 Task: Find connections with filter location Carrefour with filter topic #Socialmediaadvertisingwith filter profile language Spanish with filter current company Hotel Job Vacancy with filter school Sri Padmavati Mahila Visvavidyalayam with filter industry Construction with filter service category Outsourcing with filter keywords title Cloud Architect
Action: Mouse moved to (545, 73)
Screenshot: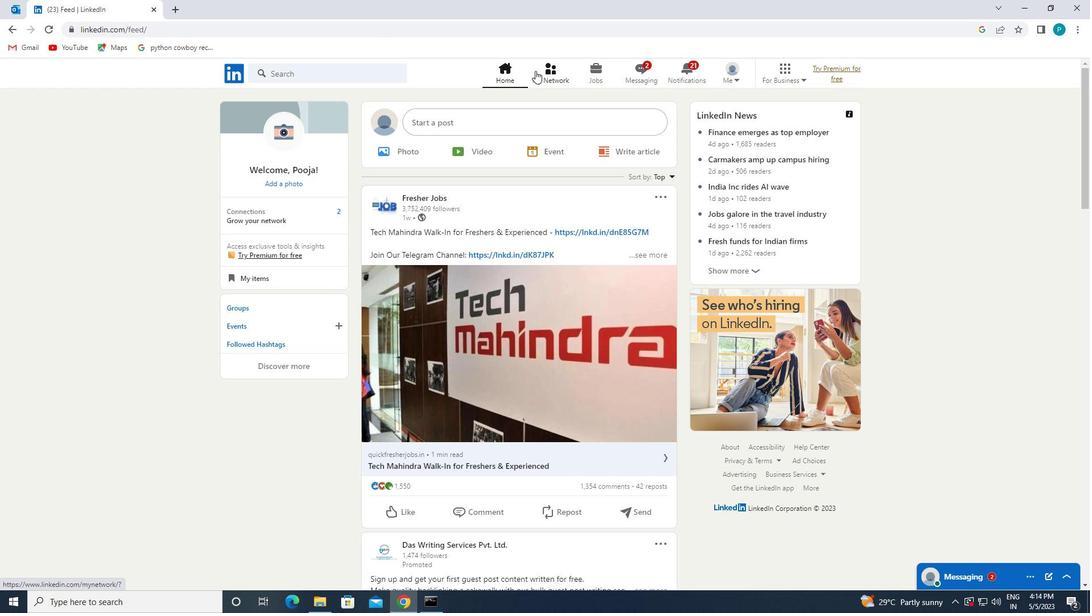 
Action: Mouse pressed left at (545, 73)
Screenshot: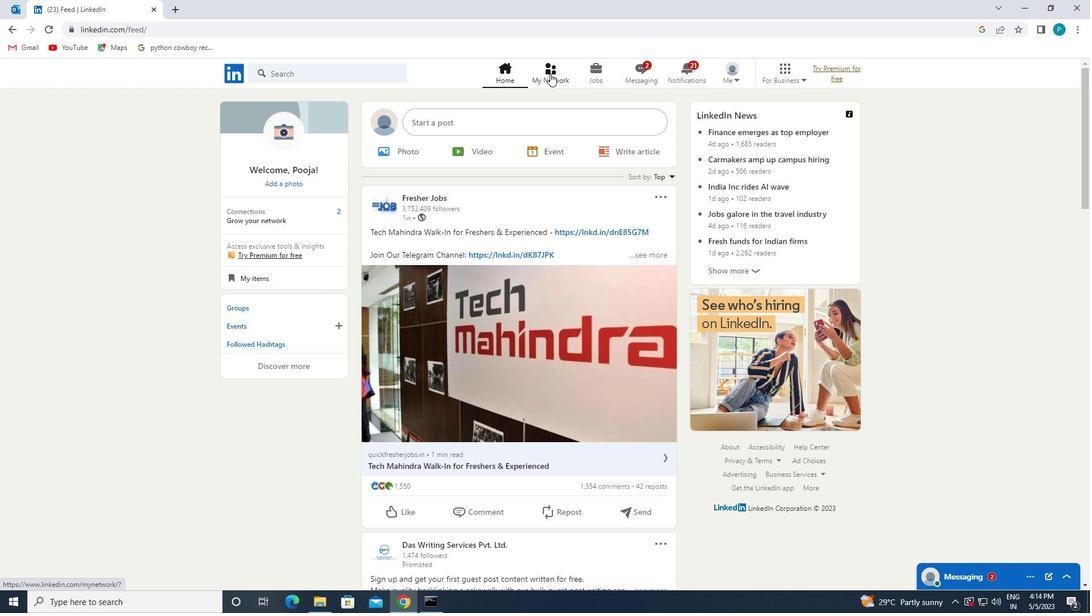 
Action: Mouse moved to (301, 128)
Screenshot: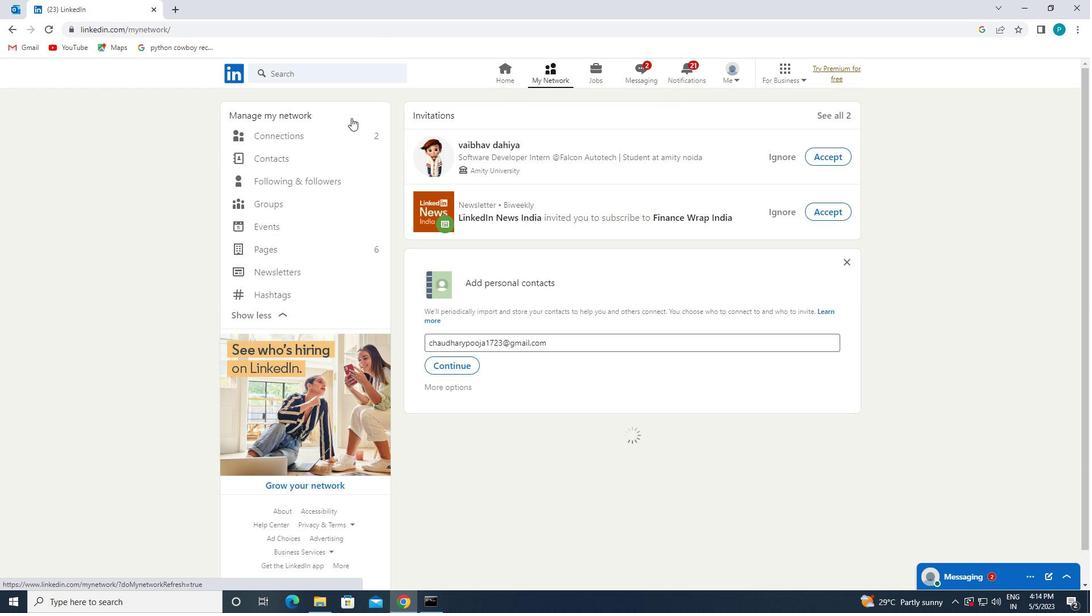 
Action: Mouse pressed left at (301, 128)
Screenshot: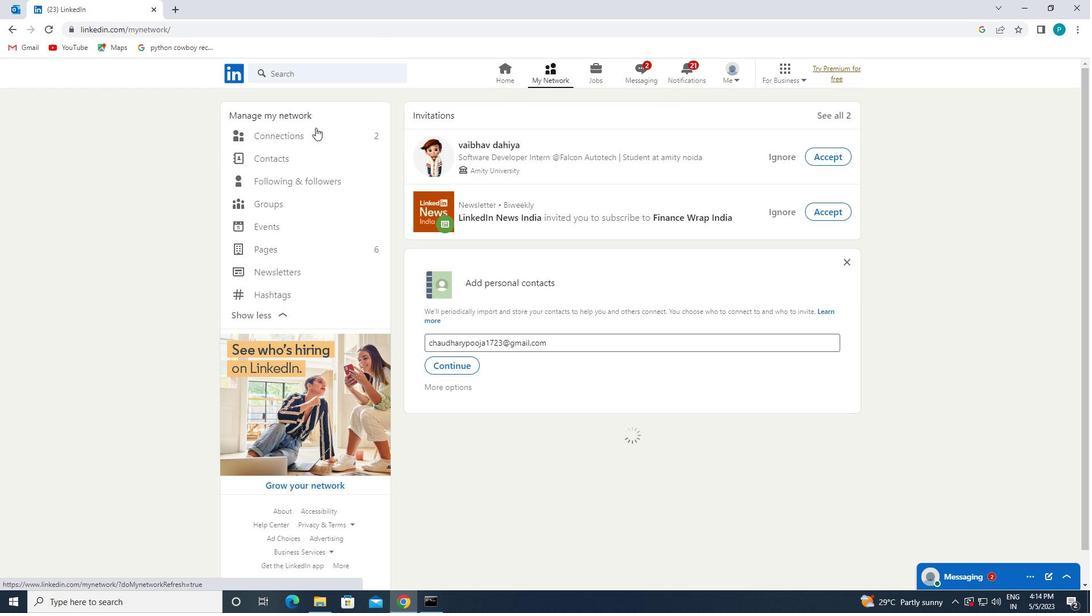 
Action: Mouse moved to (651, 132)
Screenshot: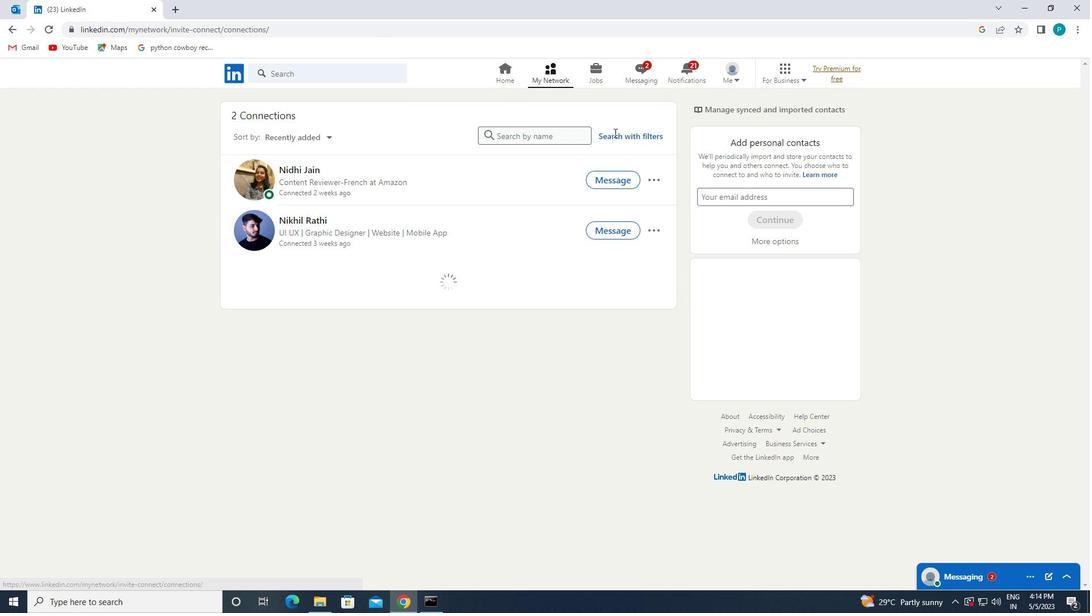 
Action: Mouse pressed left at (651, 132)
Screenshot: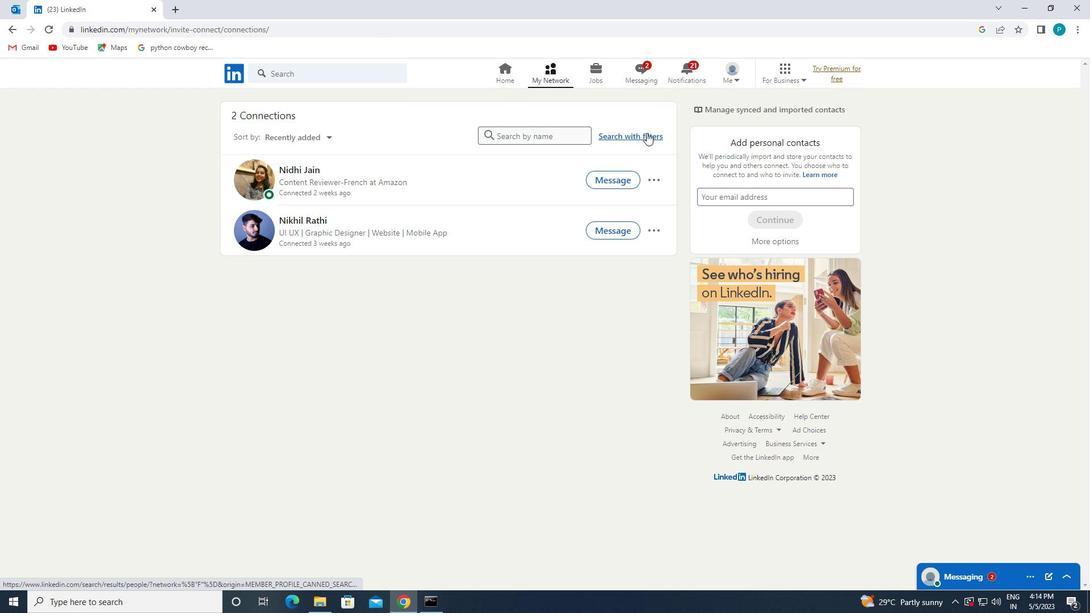 
Action: Mouse moved to (577, 98)
Screenshot: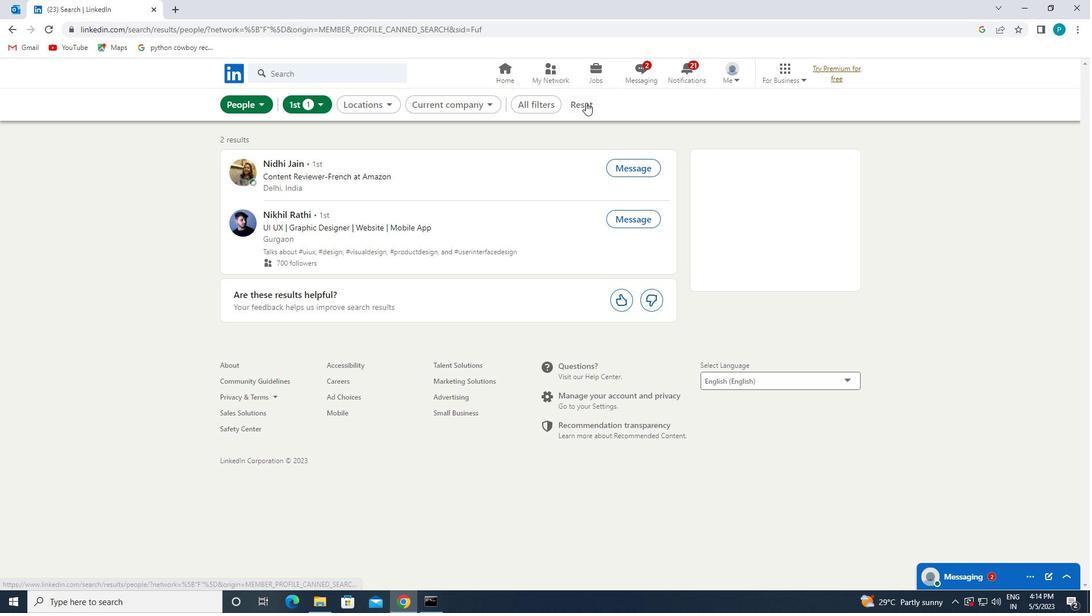 
Action: Mouse pressed left at (577, 98)
Screenshot: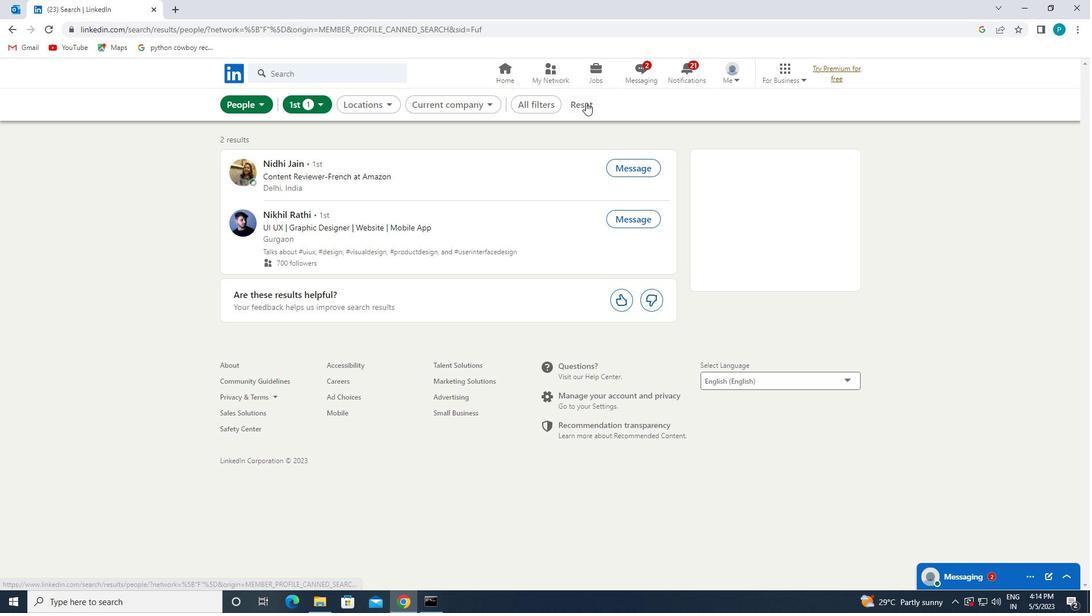 
Action: Mouse moved to (550, 103)
Screenshot: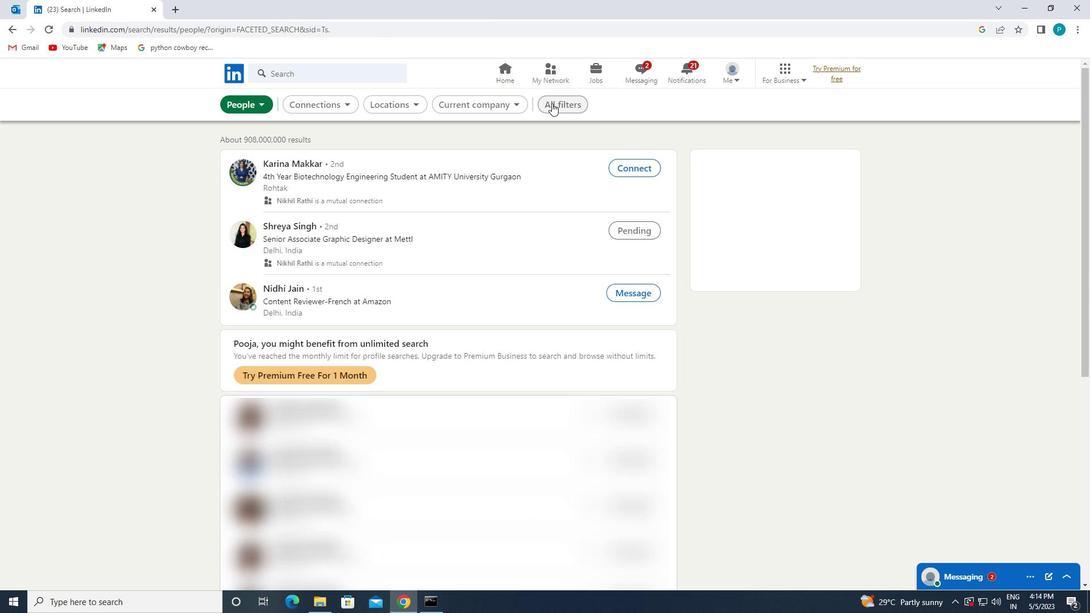 
Action: Mouse pressed left at (550, 103)
Screenshot: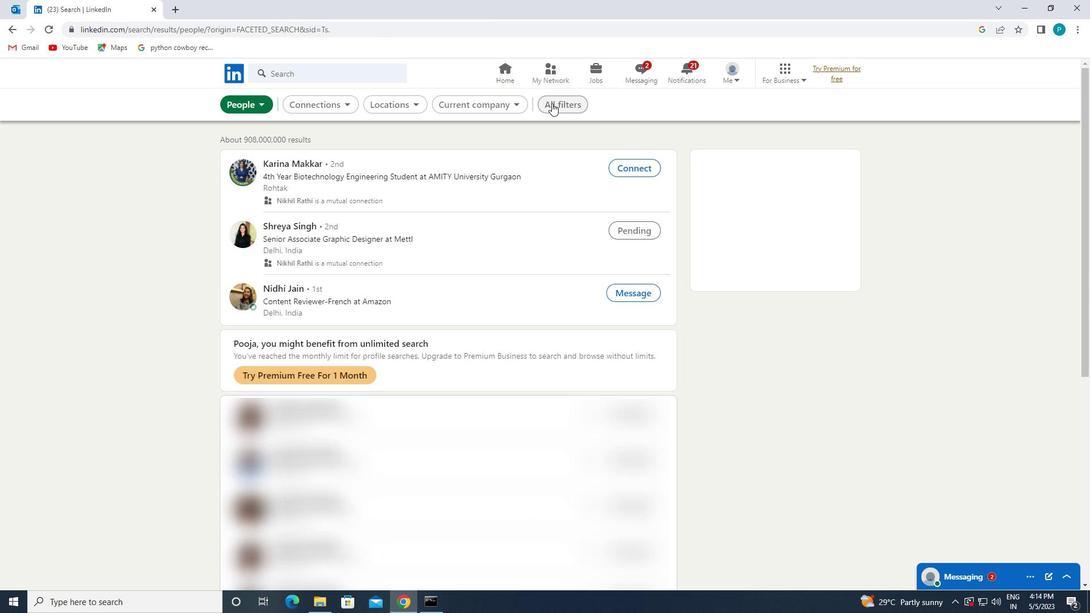
Action: Mouse moved to (1027, 289)
Screenshot: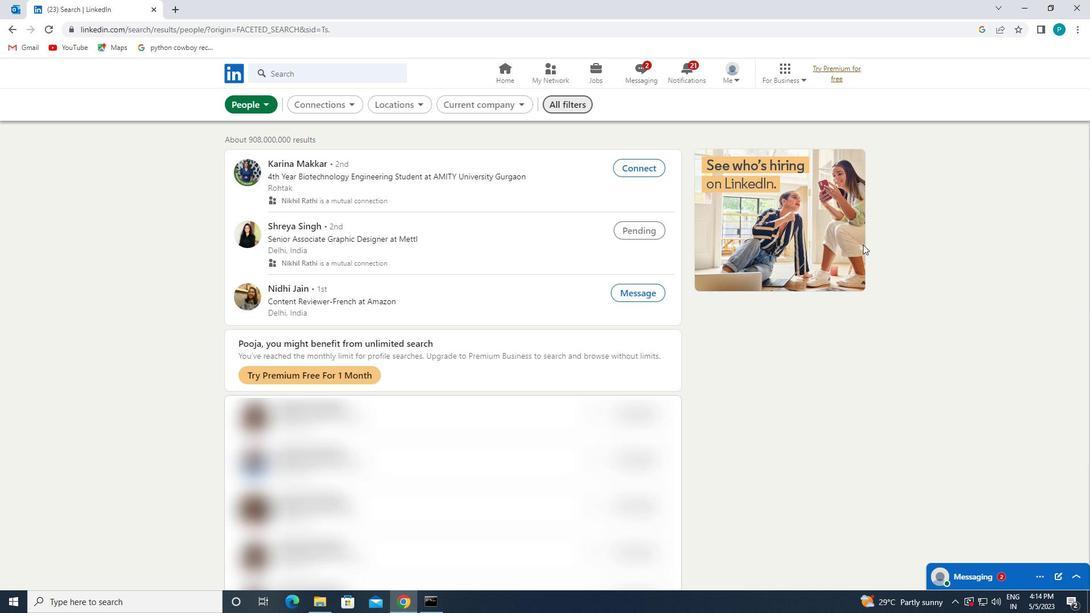 
Action: Mouse scrolled (1027, 289) with delta (0, 0)
Screenshot: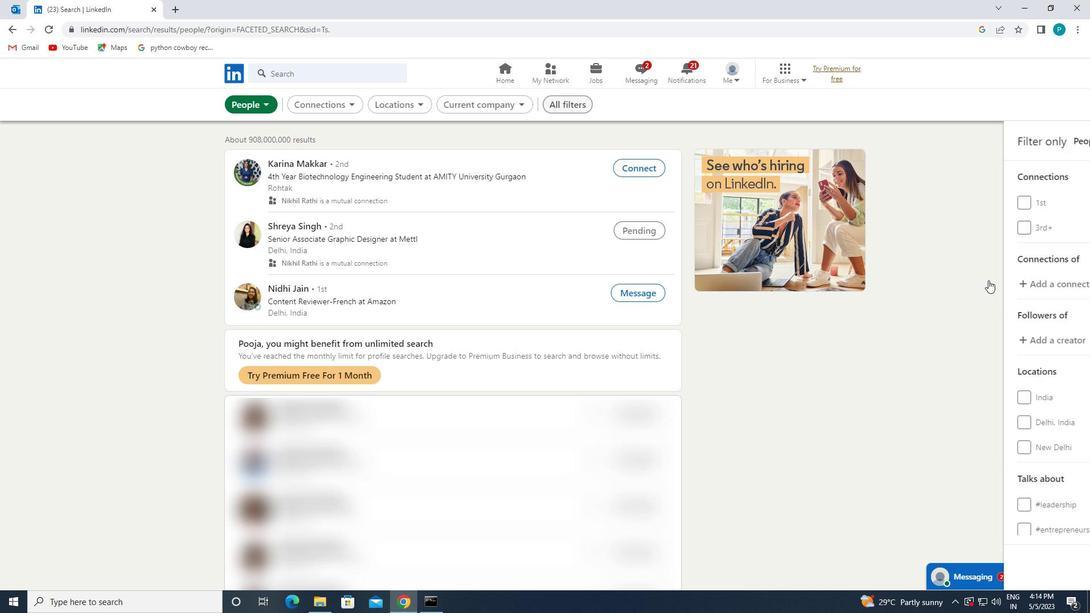 
Action: Mouse scrolled (1027, 289) with delta (0, 0)
Screenshot: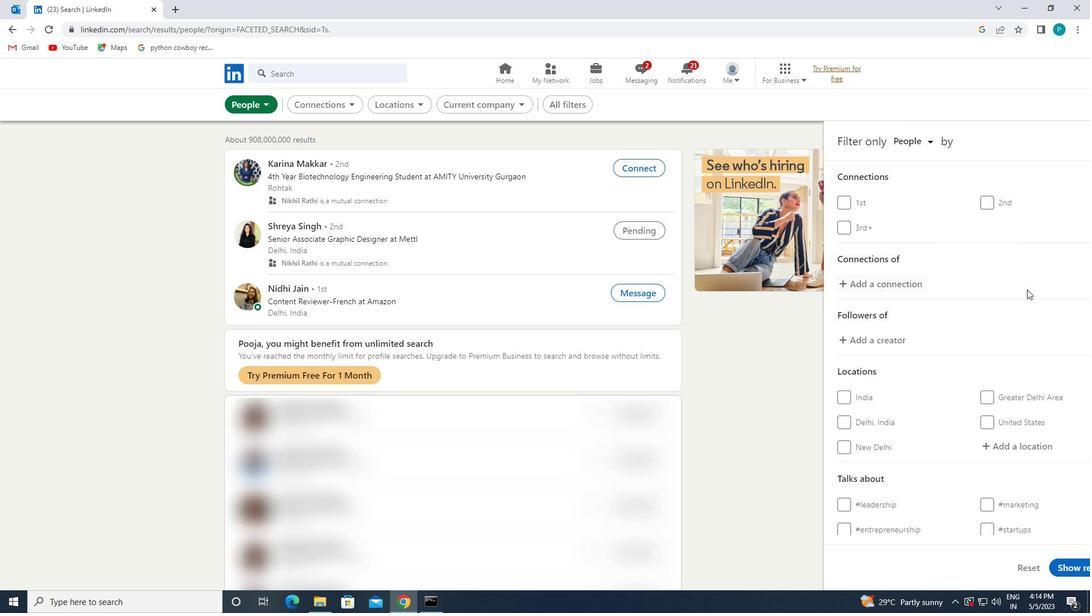
Action: Mouse moved to (946, 326)
Screenshot: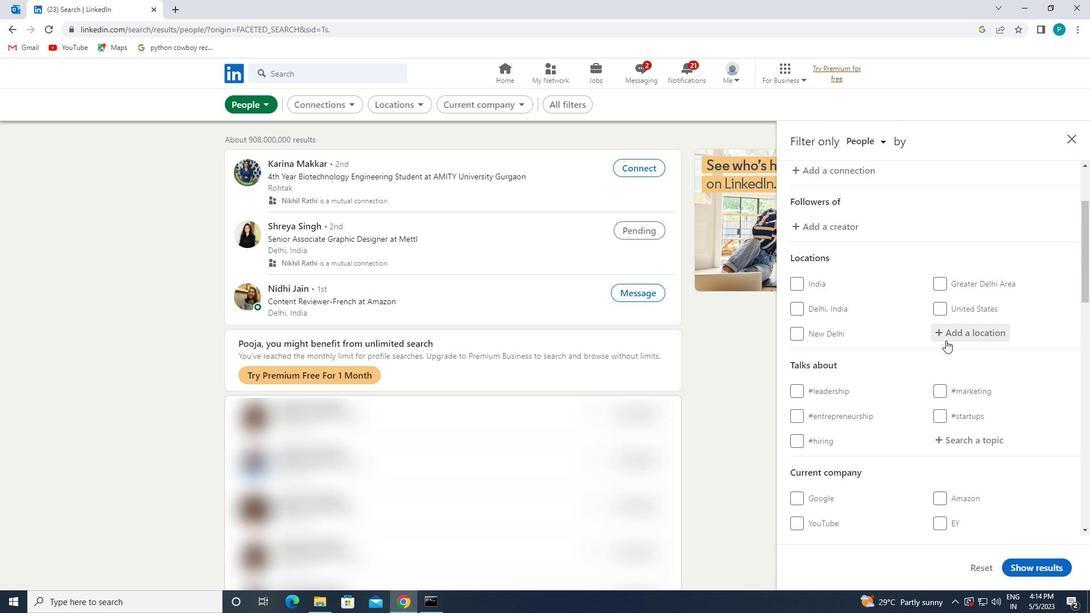 
Action: Mouse pressed left at (946, 326)
Screenshot: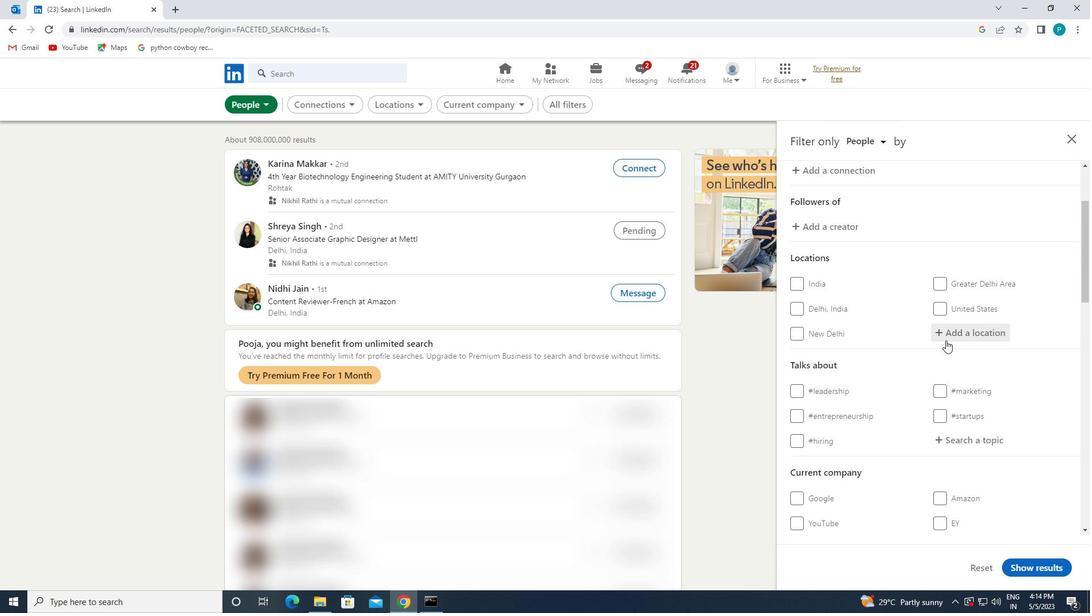
Action: Key pressed <Key.caps_lock>c<Key.caps_lock>arrefour
Screenshot: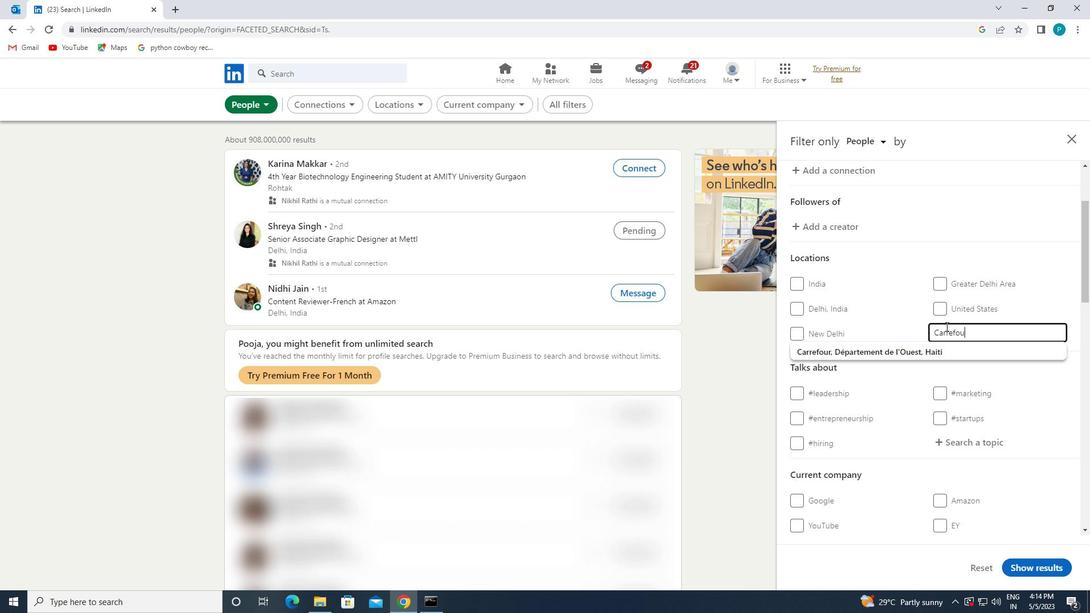 
Action: Mouse moved to (945, 348)
Screenshot: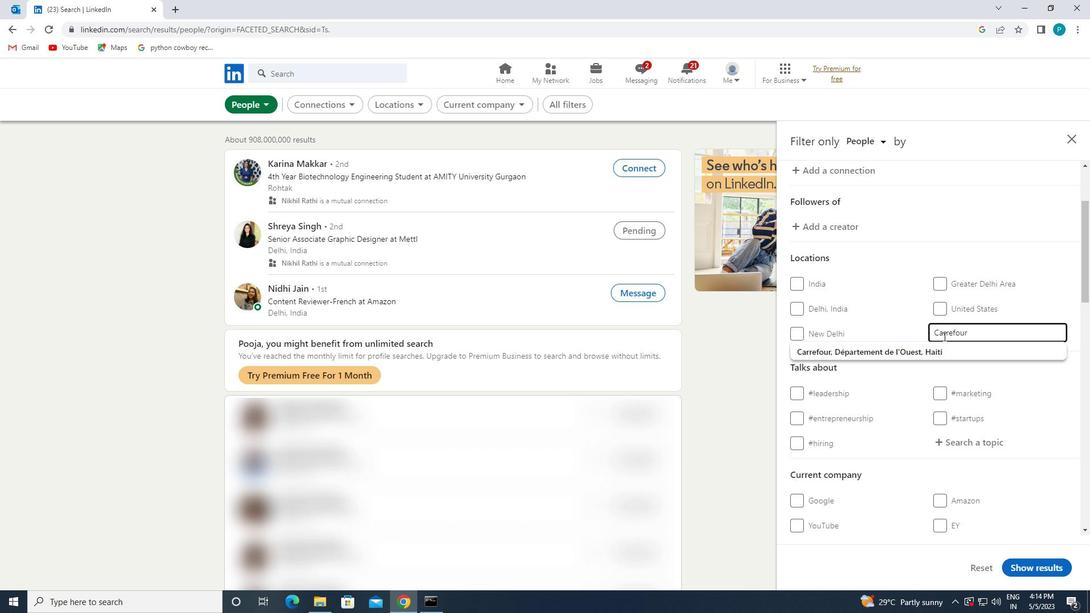 
Action: Mouse pressed left at (945, 348)
Screenshot: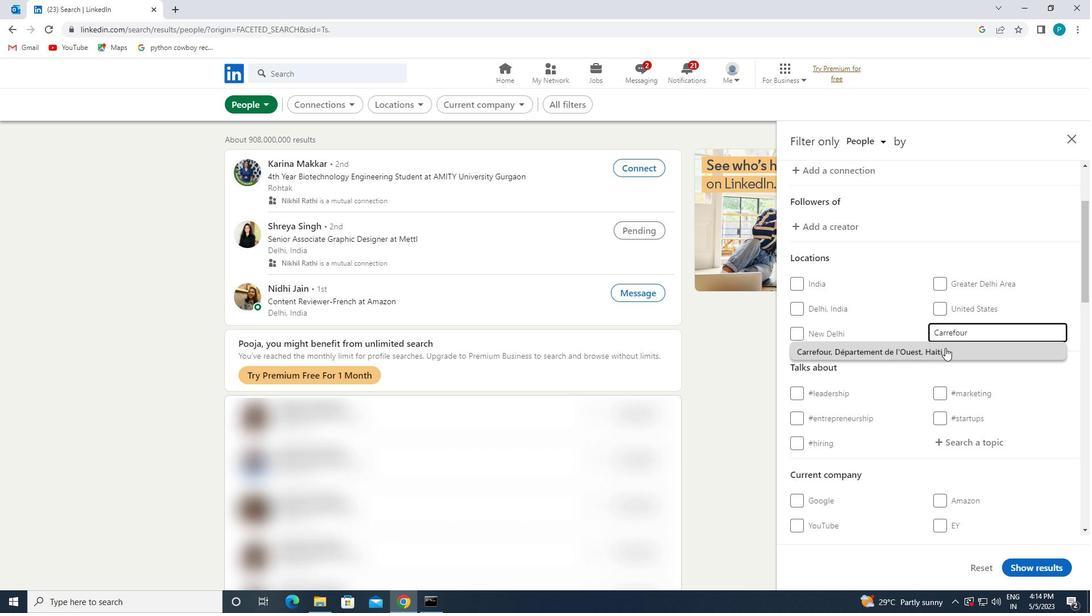 
Action: Mouse moved to (947, 352)
Screenshot: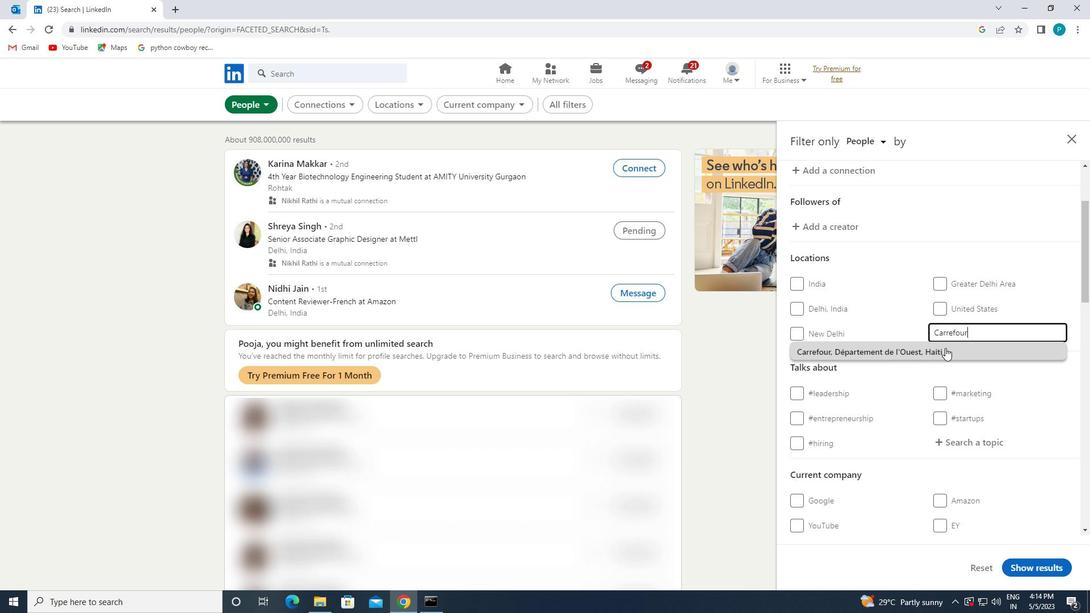 
Action: Mouse scrolled (947, 352) with delta (0, 0)
Screenshot: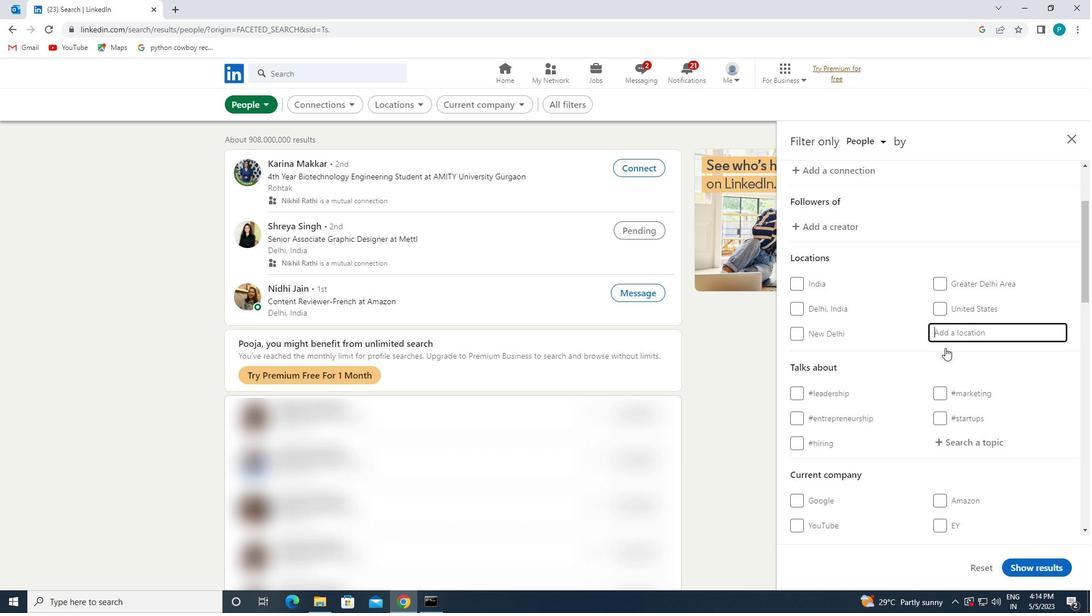 
Action: Mouse scrolled (947, 352) with delta (0, 0)
Screenshot: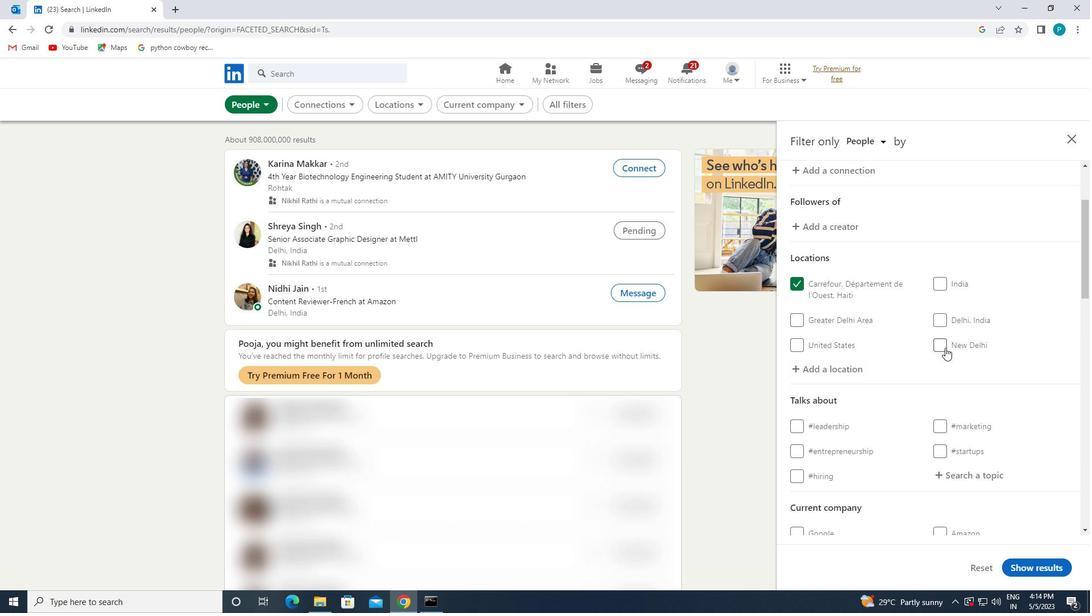 
Action: Mouse moved to (950, 362)
Screenshot: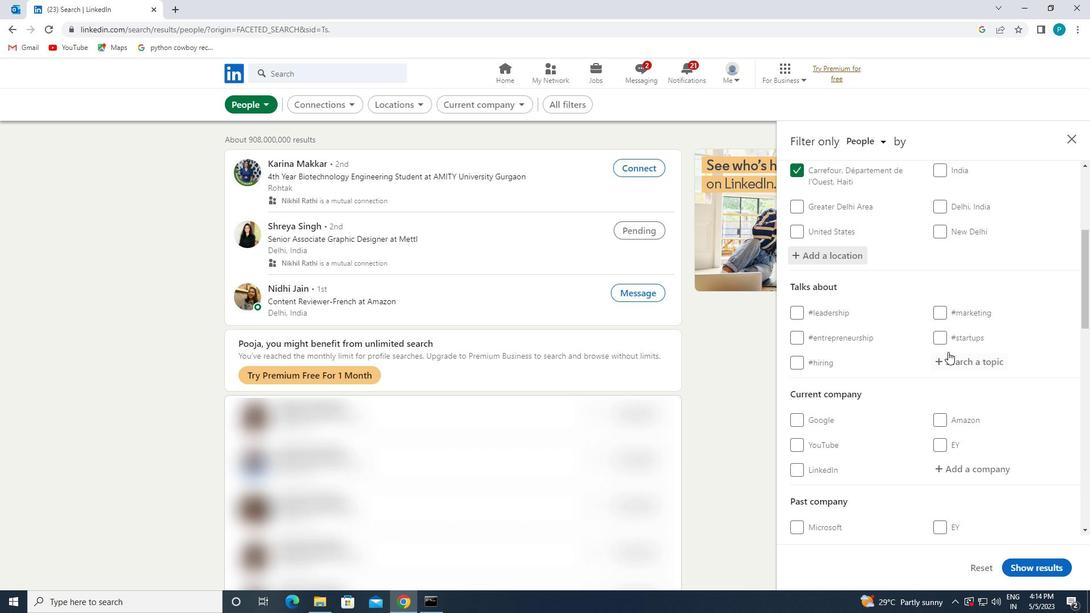 
Action: Mouse pressed left at (950, 362)
Screenshot: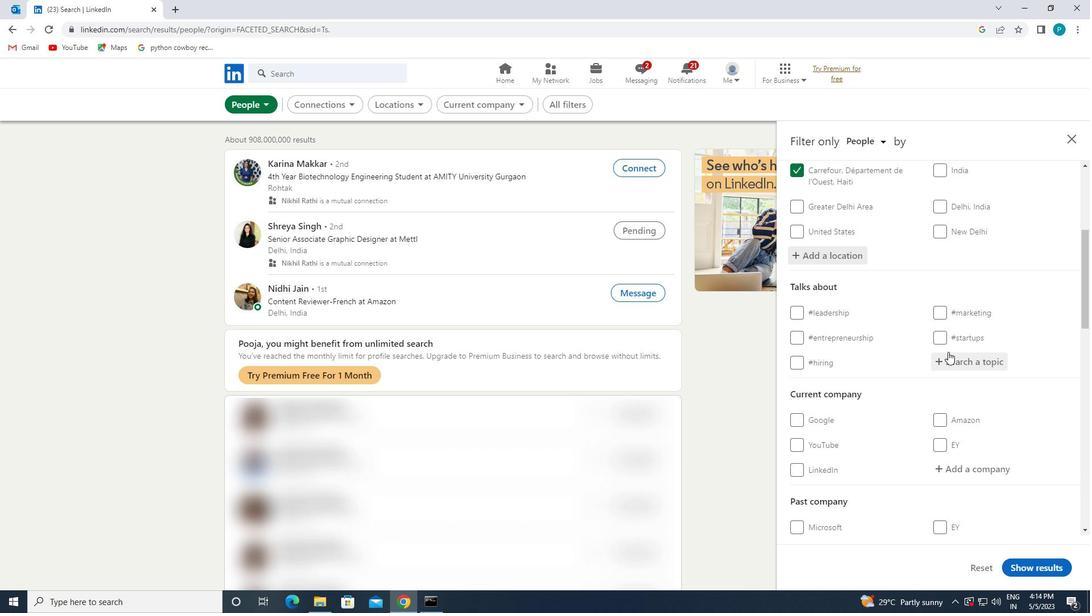 
Action: Key pressed <Key.shift>#<Key.caps_lock>S<Key.caps_lock>OCIALMEDIAADVERTISING
Screenshot: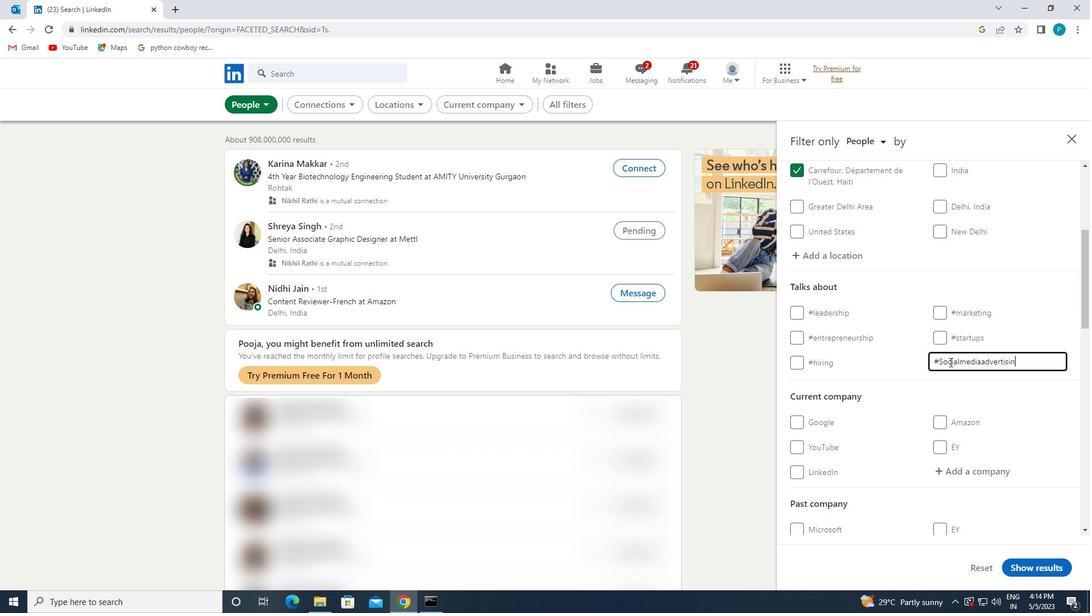 
Action: Mouse moved to (896, 322)
Screenshot: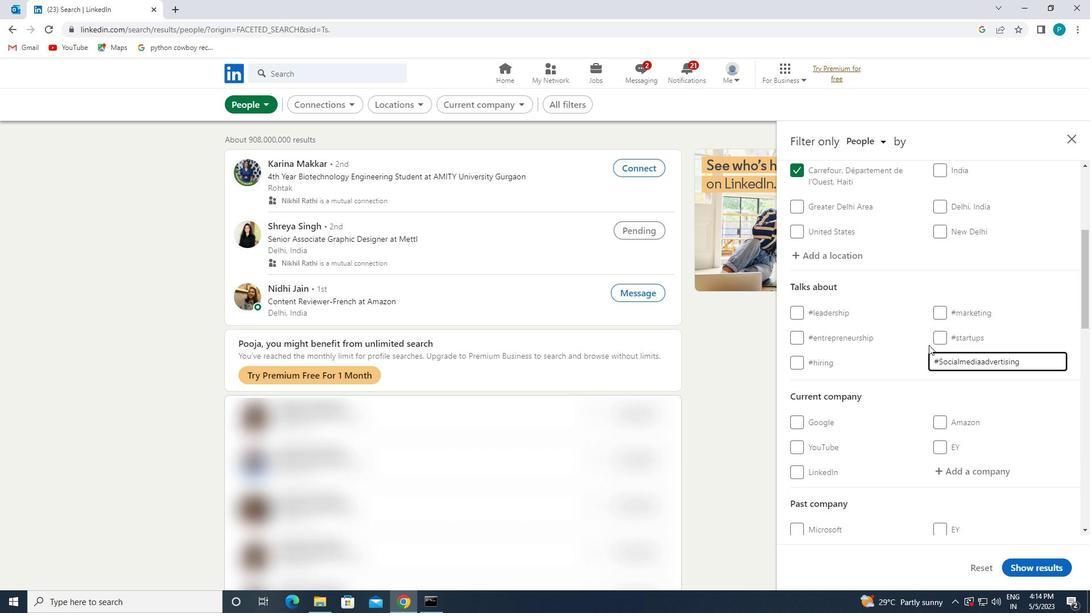 
Action: Mouse scrolled (896, 321) with delta (0, 0)
Screenshot: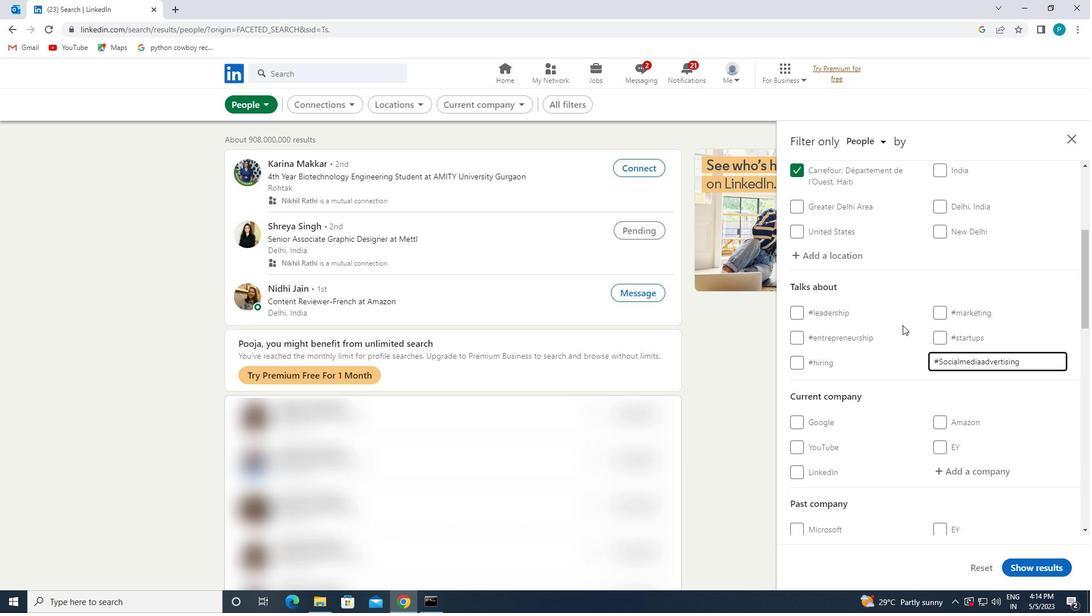 
Action: Mouse scrolled (896, 321) with delta (0, 0)
Screenshot: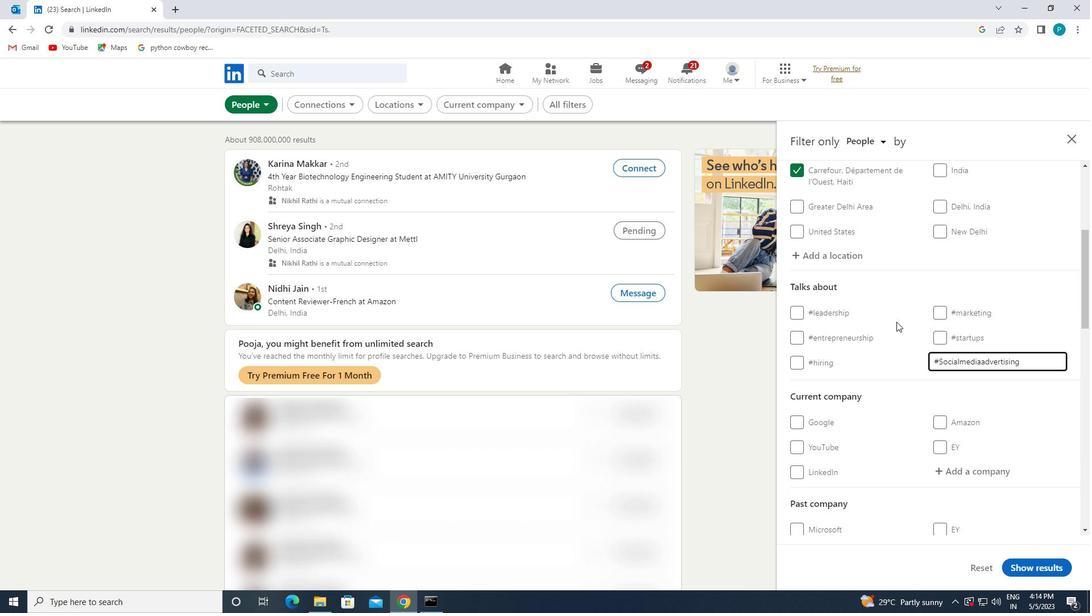 
Action: Mouse moved to (896, 323)
Screenshot: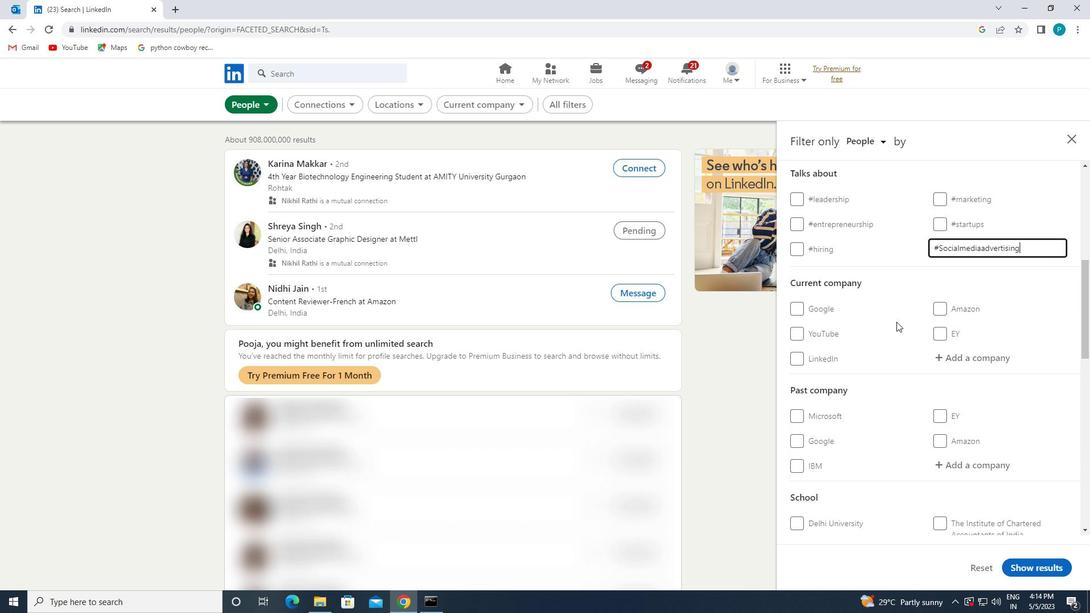 
Action: Mouse scrolled (896, 323) with delta (0, 0)
Screenshot: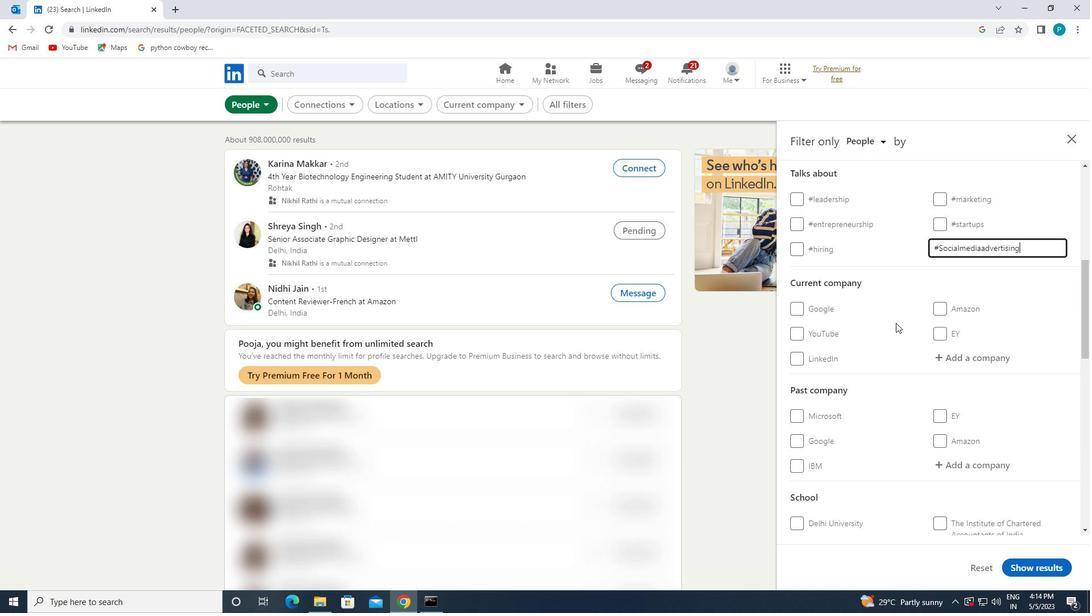 
Action: Mouse scrolled (896, 323) with delta (0, 0)
Screenshot: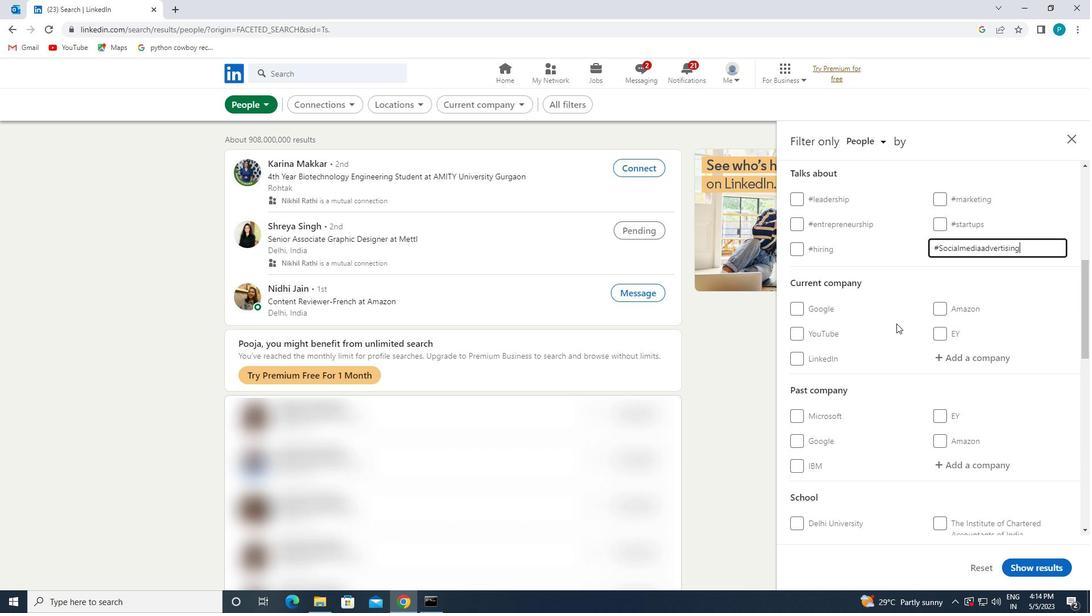 
Action: Mouse scrolled (896, 323) with delta (0, 0)
Screenshot: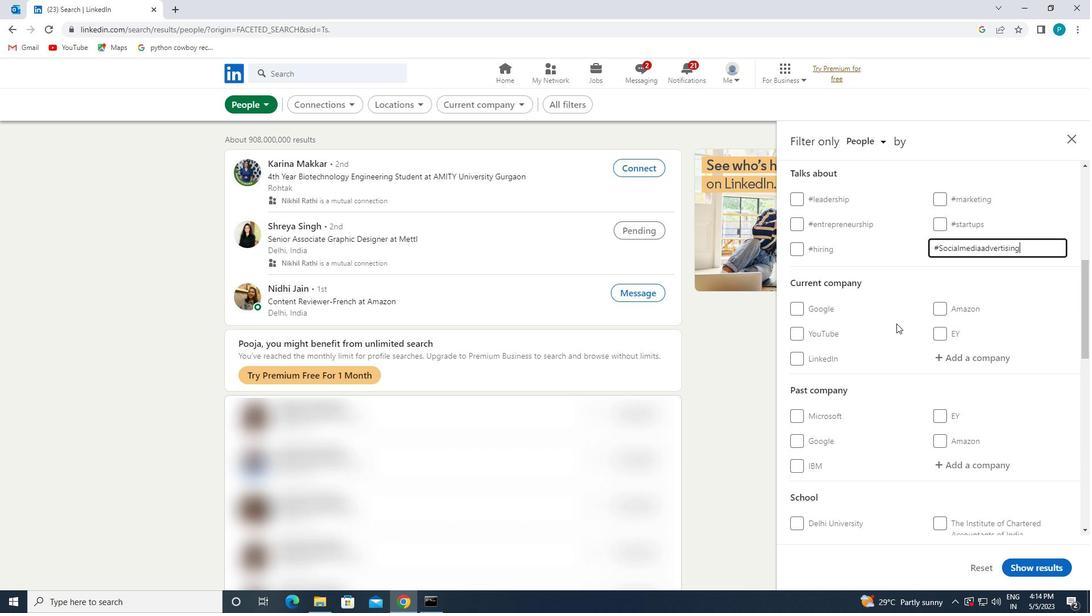 
Action: Mouse moved to (835, 362)
Screenshot: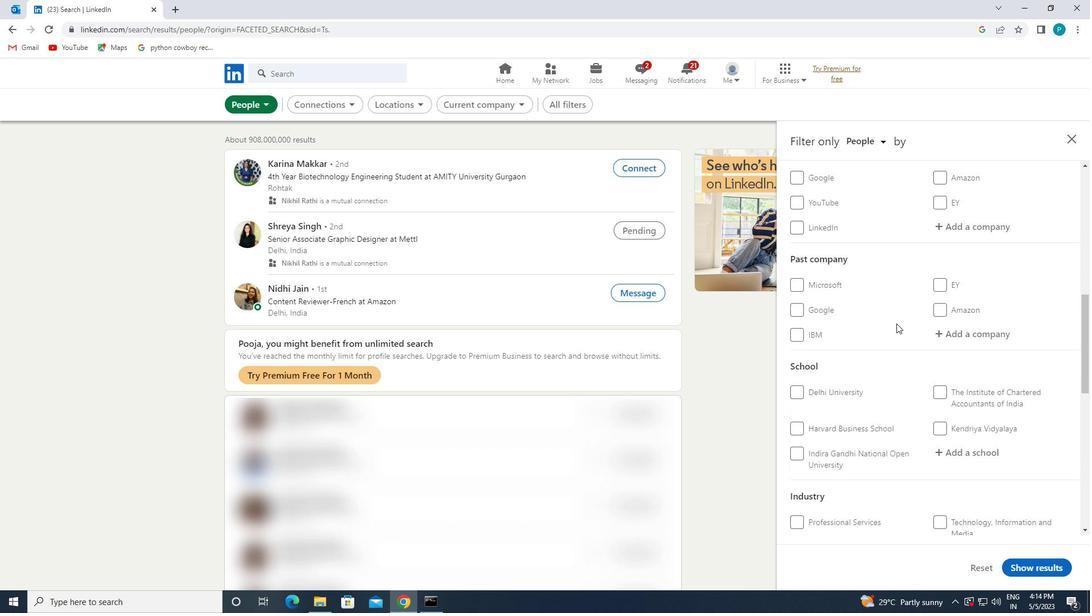
Action: Mouse scrolled (835, 361) with delta (0, 0)
Screenshot: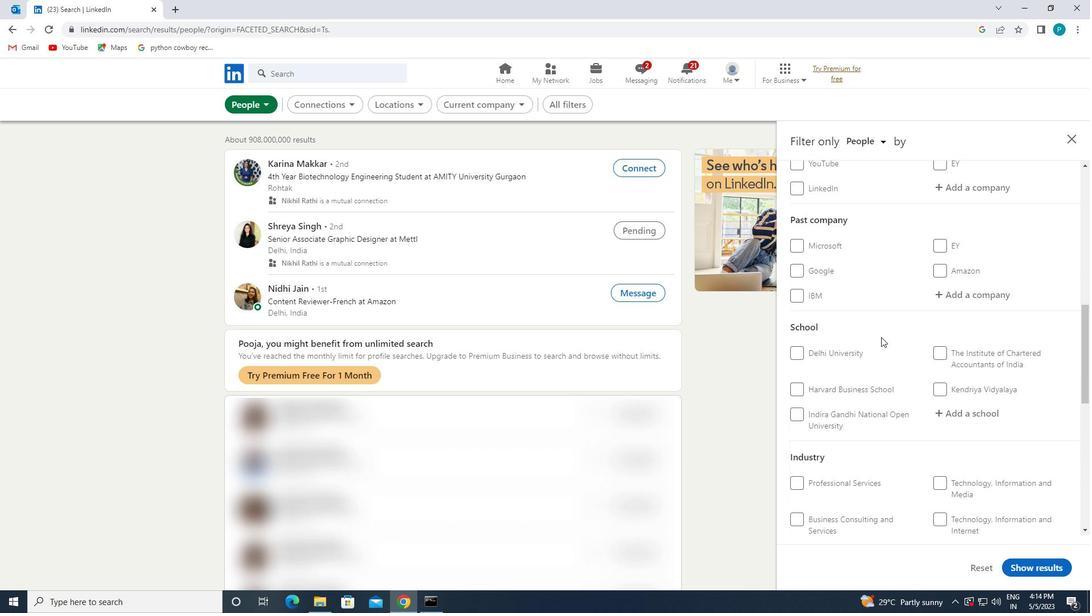 
Action: Mouse scrolled (835, 361) with delta (0, 0)
Screenshot: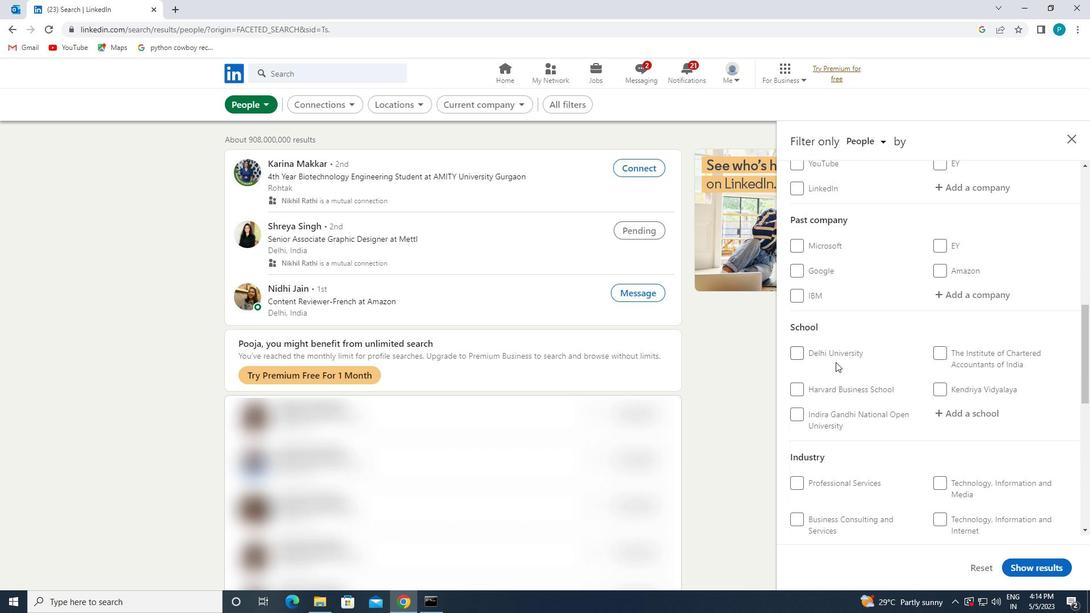 
Action: Mouse moved to (820, 482)
Screenshot: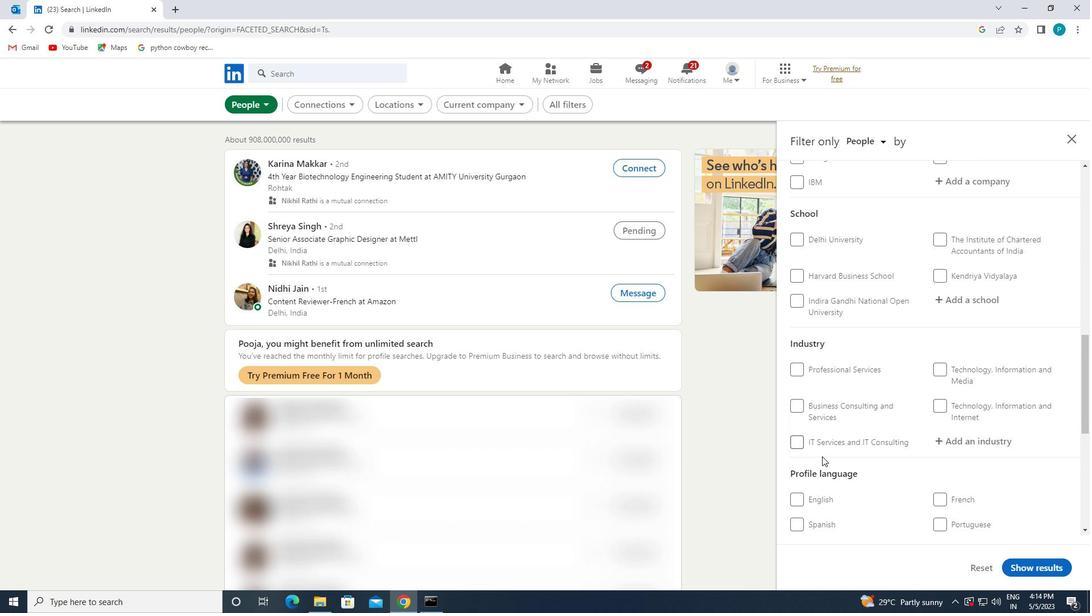 
Action: Mouse scrolled (820, 482) with delta (0, 0)
Screenshot: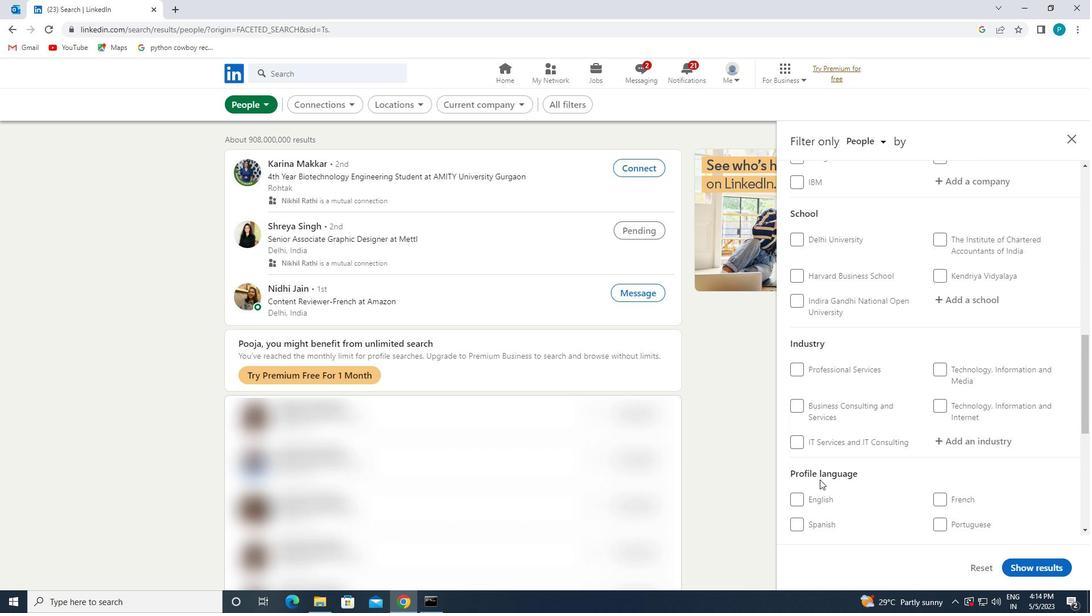 
Action: Mouse moved to (812, 468)
Screenshot: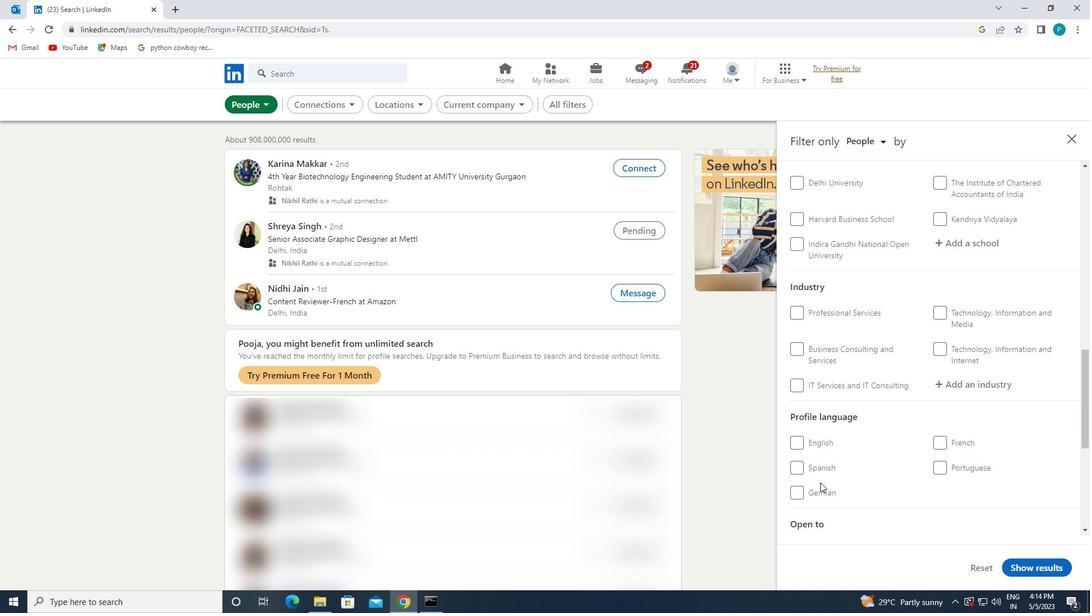 
Action: Mouse pressed left at (812, 468)
Screenshot: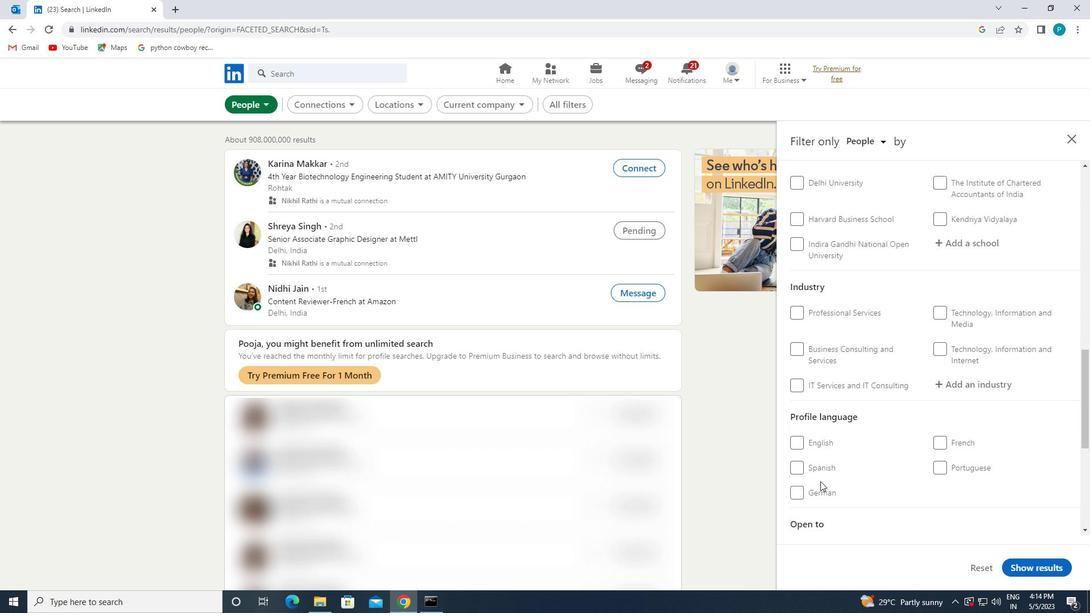 
Action: Mouse moved to (931, 439)
Screenshot: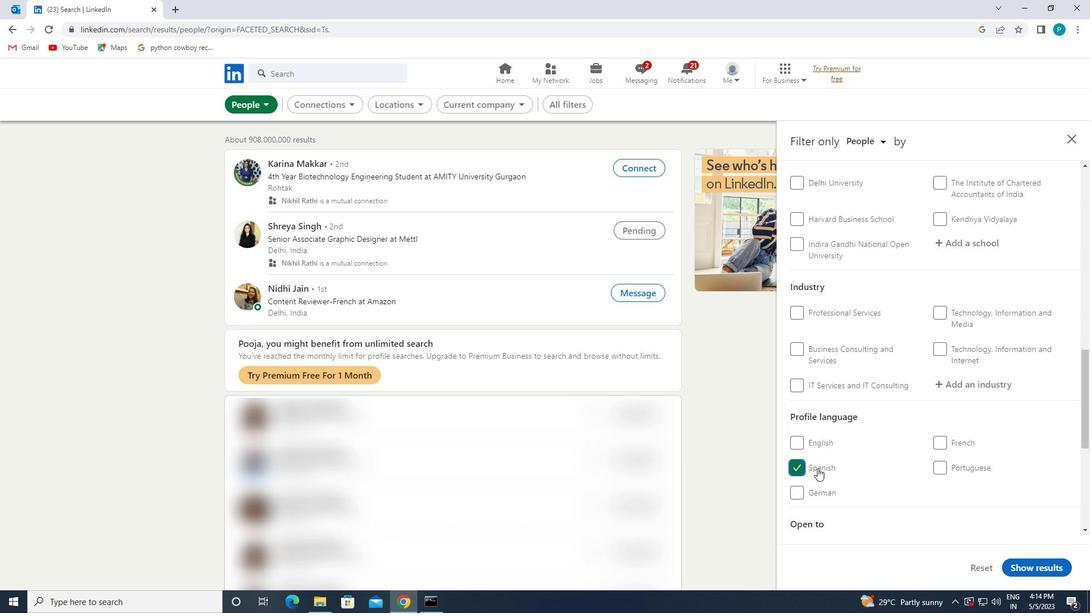 
Action: Mouse scrolled (931, 440) with delta (0, 0)
Screenshot: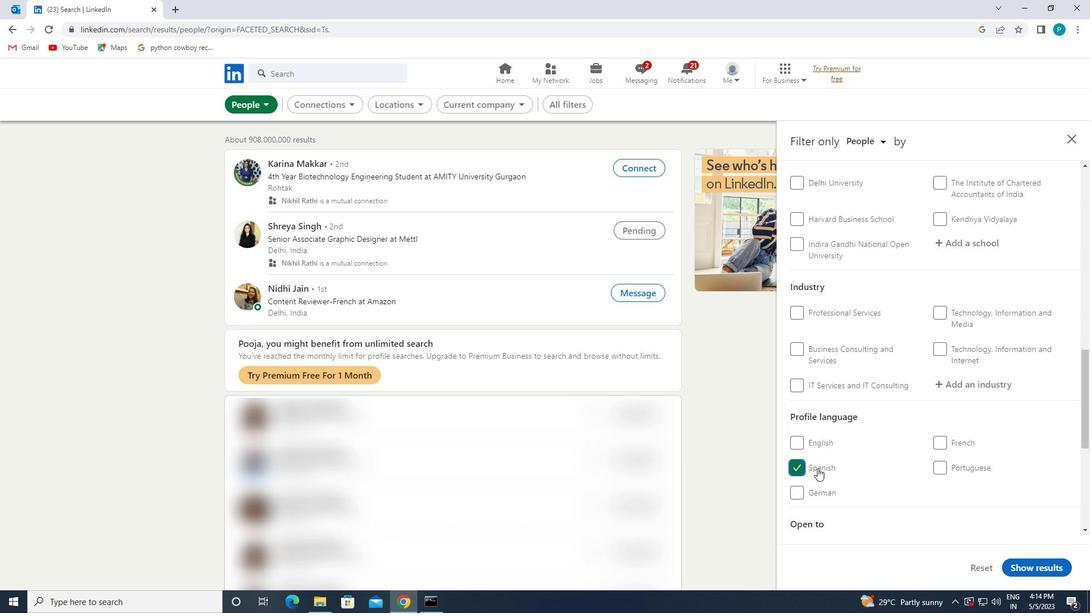 
Action: Mouse moved to (932, 439)
Screenshot: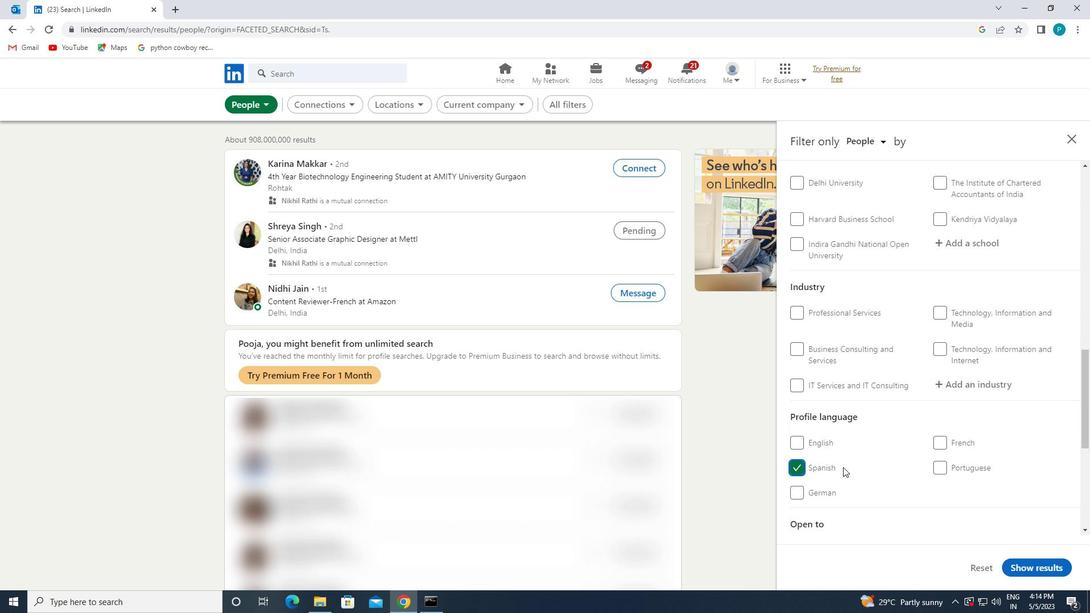 
Action: Mouse scrolled (932, 439) with delta (0, 0)
Screenshot: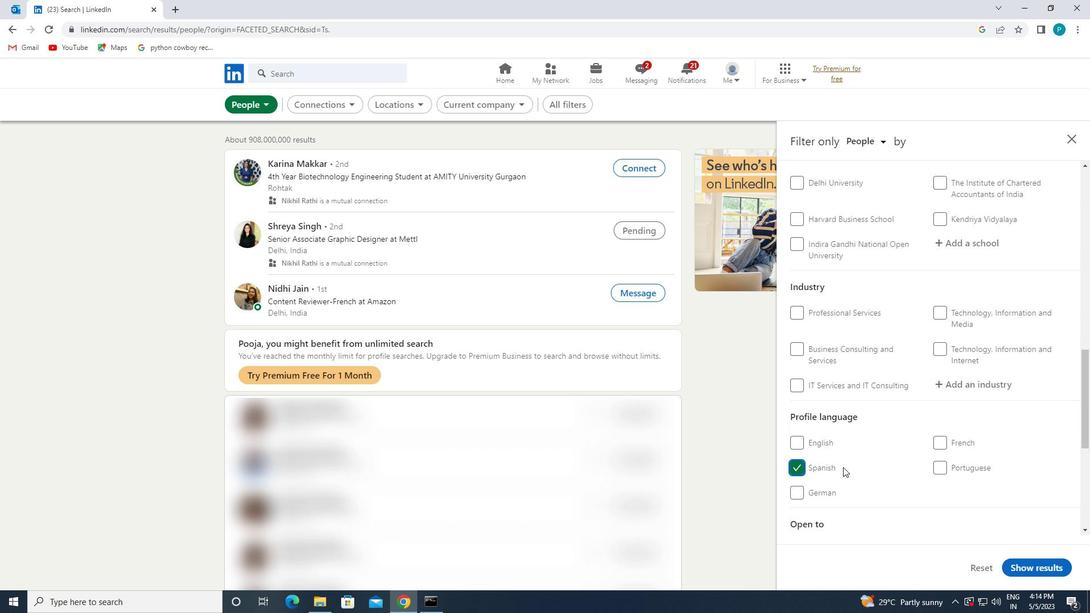 
Action: Mouse moved to (933, 437)
Screenshot: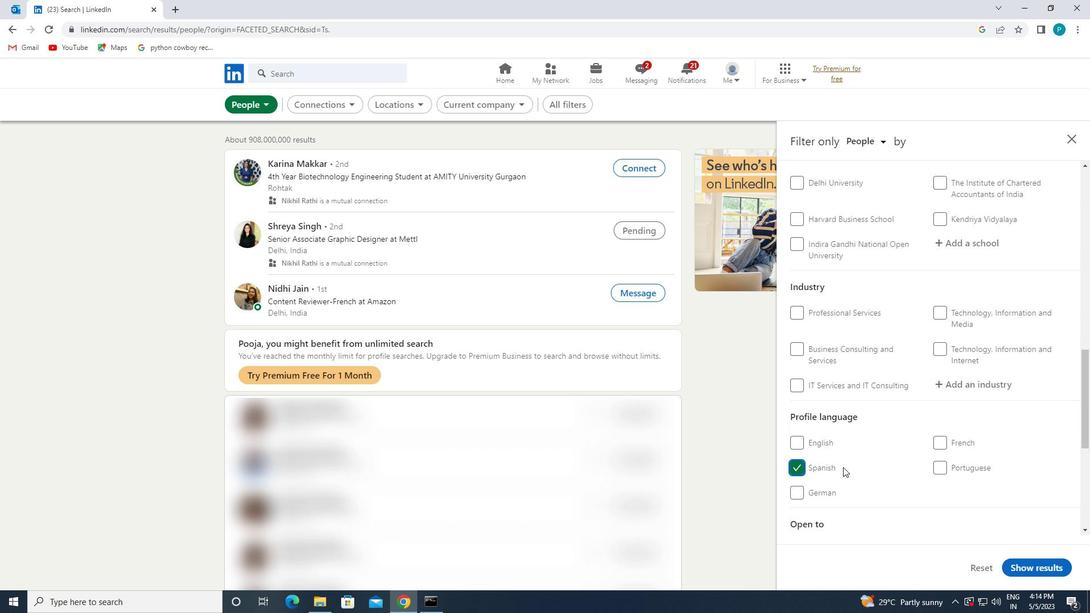 
Action: Mouse scrolled (933, 438) with delta (0, 0)
Screenshot: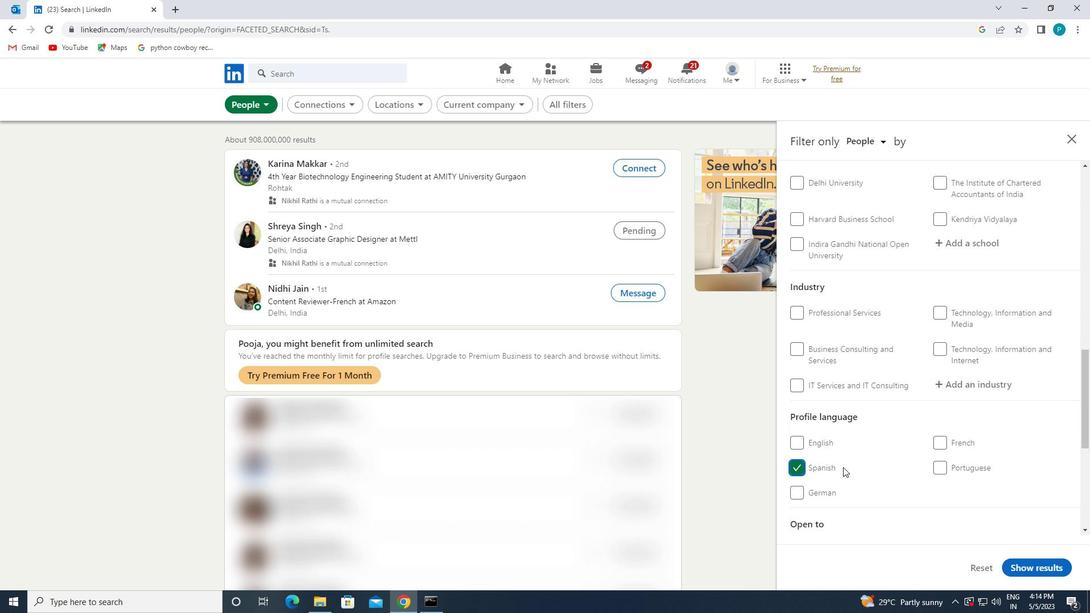 
Action: Mouse moved to (941, 419)
Screenshot: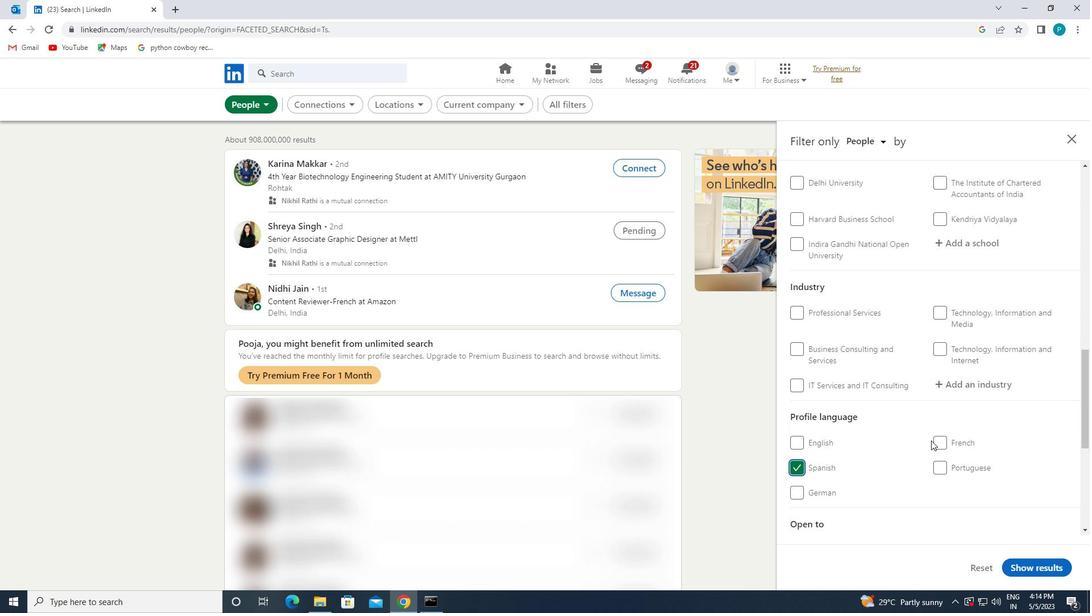 
Action: Mouse scrolled (941, 420) with delta (0, 0)
Screenshot: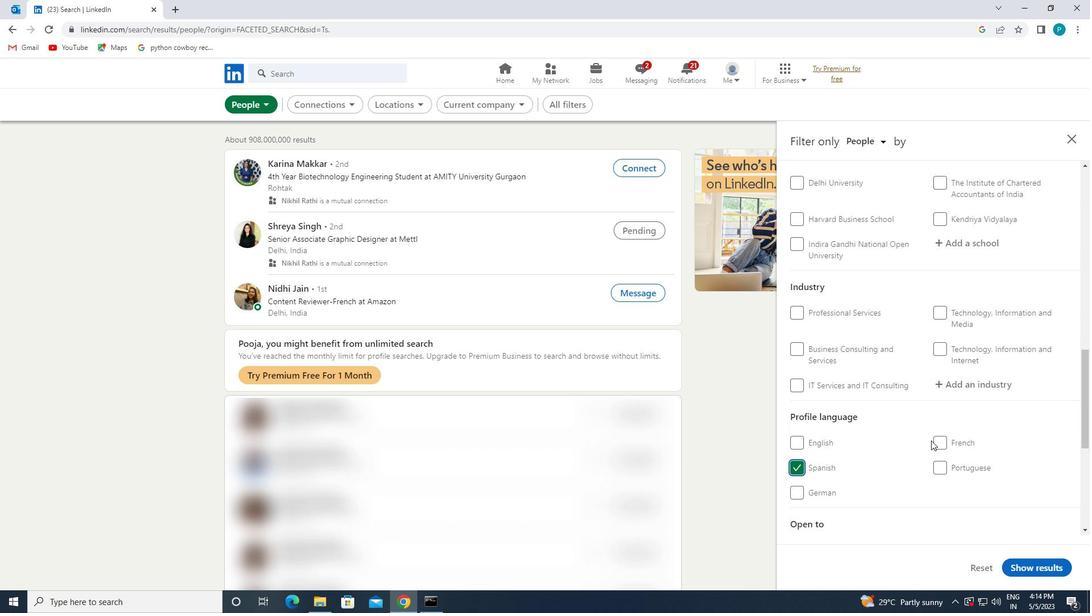 
Action: Mouse moved to (964, 370)
Screenshot: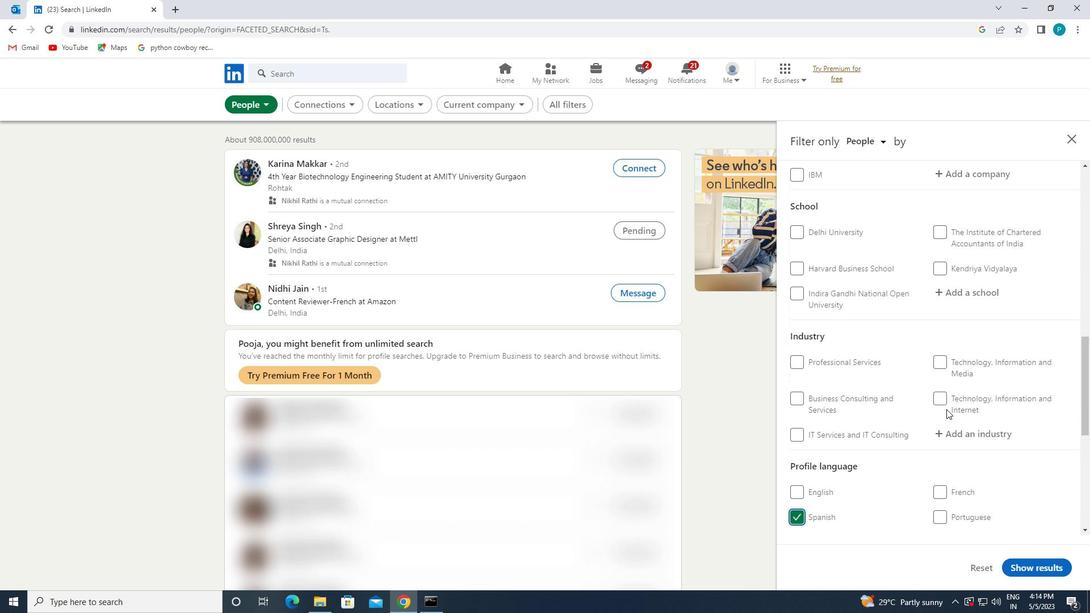 
Action: Mouse scrolled (964, 371) with delta (0, 0)
Screenshot: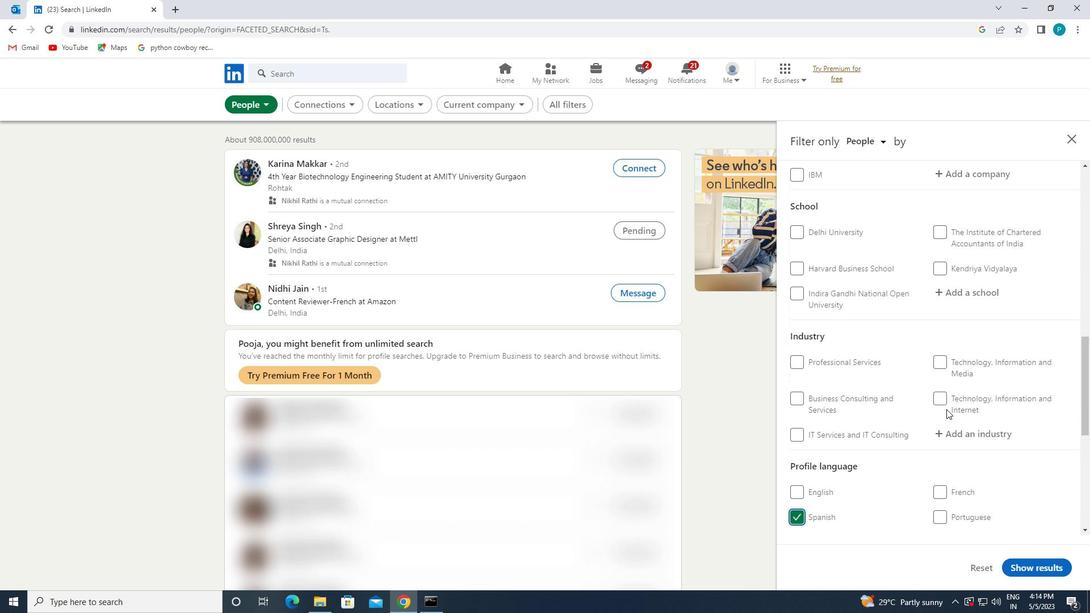 
Action: Mouse moved to (964, 368)
Screenshot: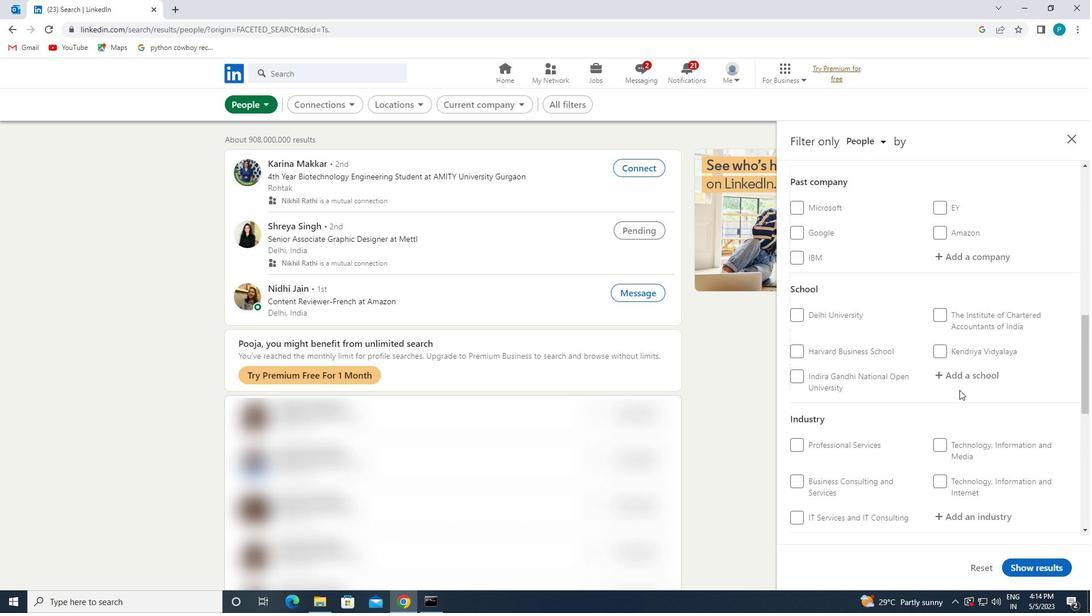 
Action: Mouse scrolled (964, 368) with delta (0, 0)
Screenshot: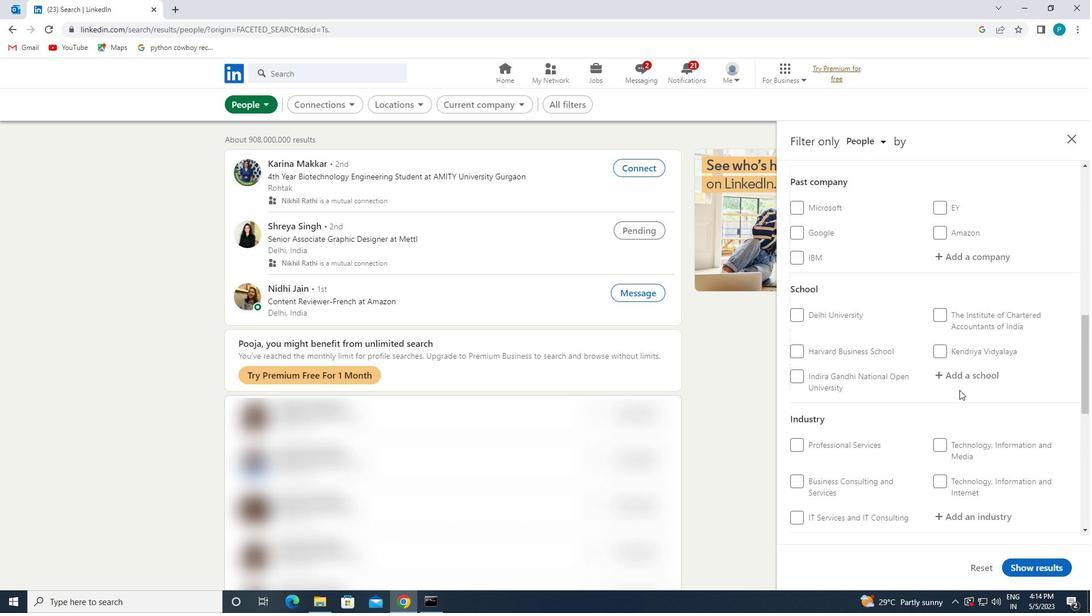 
Action: Mouse moved to (963, 355)
Screenshot: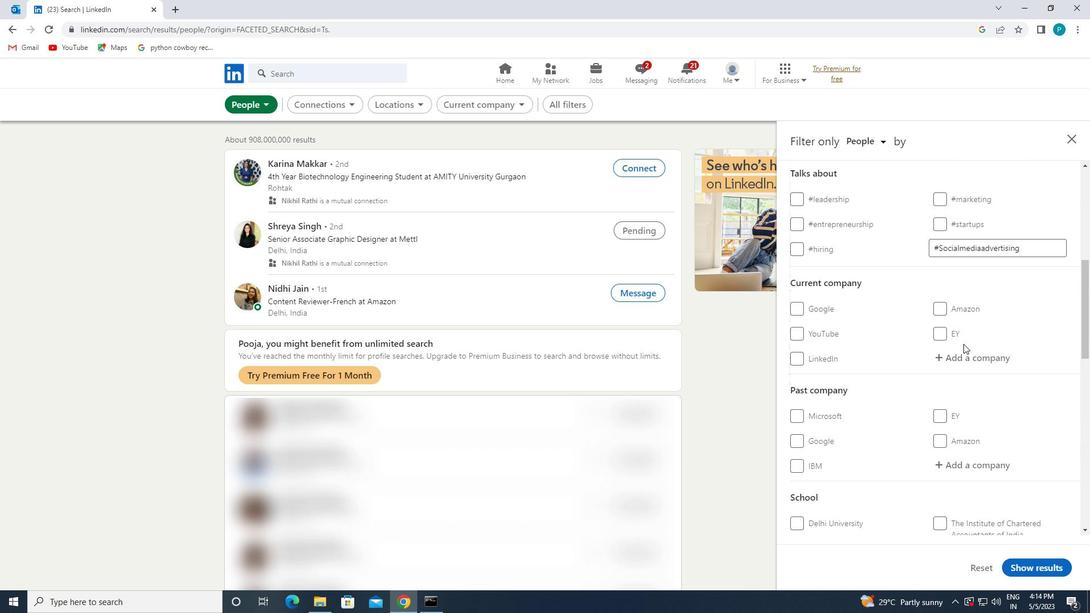 
Action: Mouse pressed left at (963, 355)
Screenshot: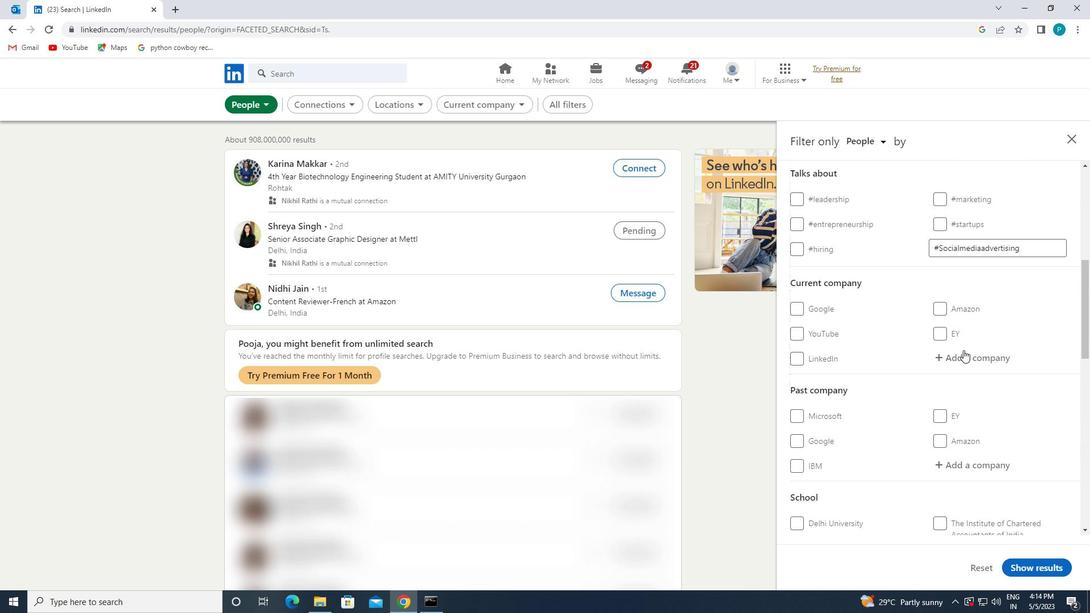 
Action: Key pressed <Key.caps_lock>H<Key.caps_lock>OTEL<Key.space>
Screenshot: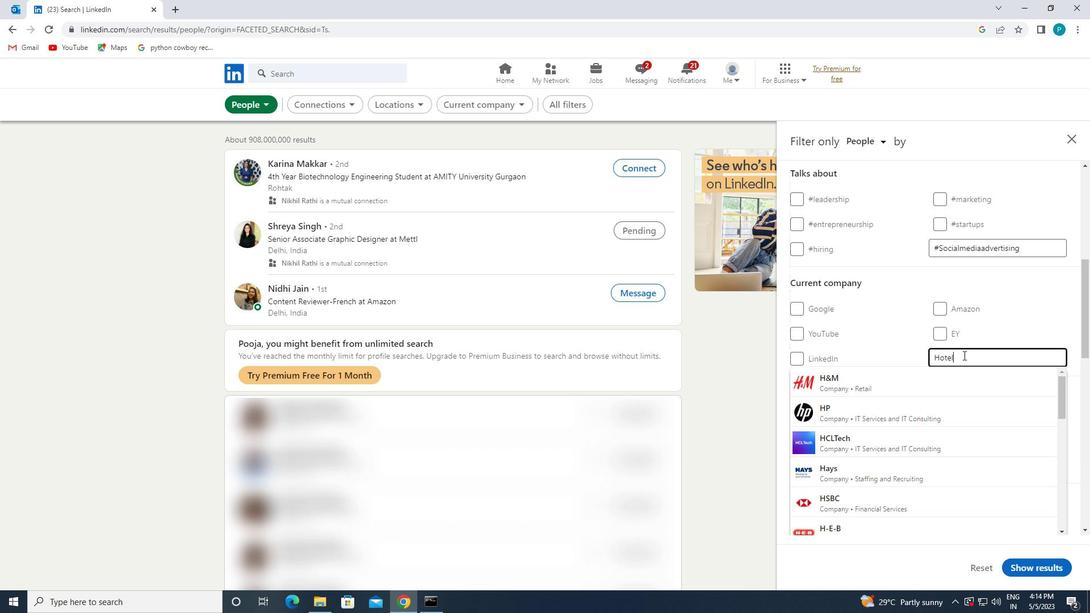 
Action: Mouse moved to (951, 400)
Screenshot: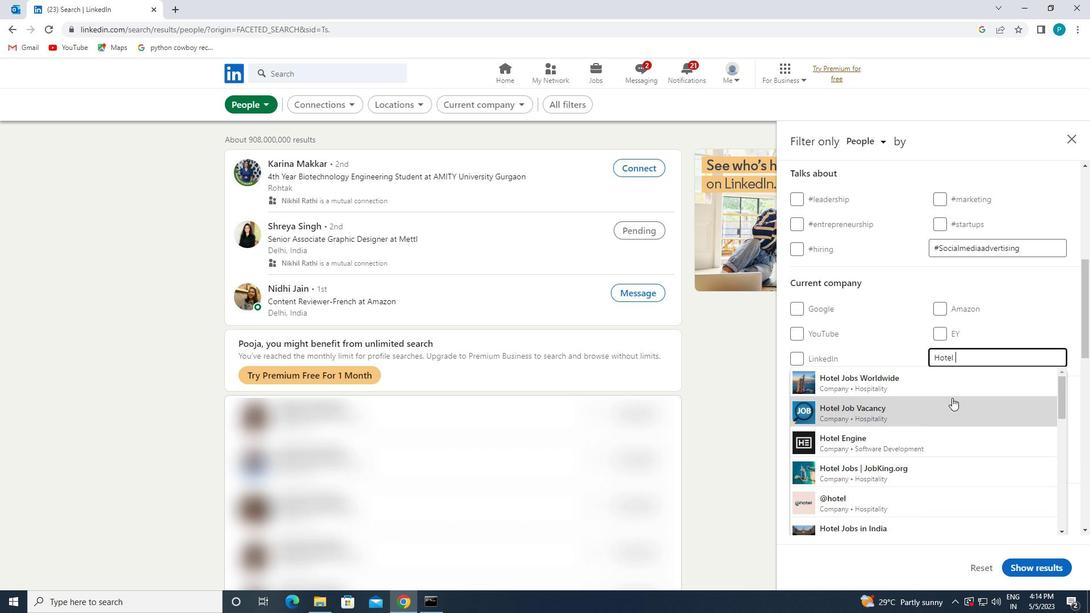 
Action: Mouse pressed left at (951, 400)
Screenshot: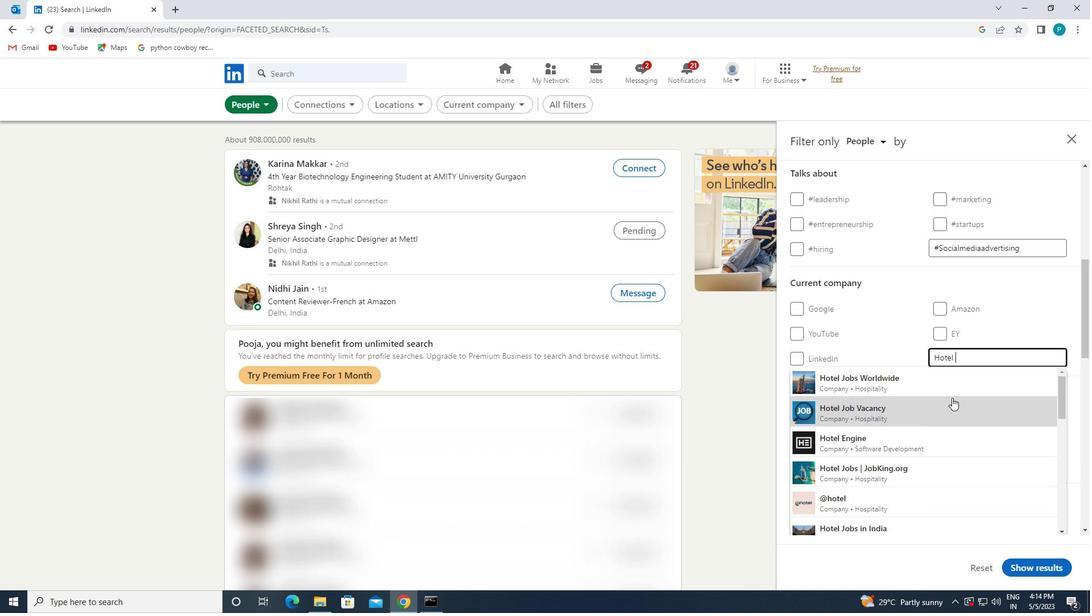 
Action: Mouse moved to (951, 401)
Screenshot: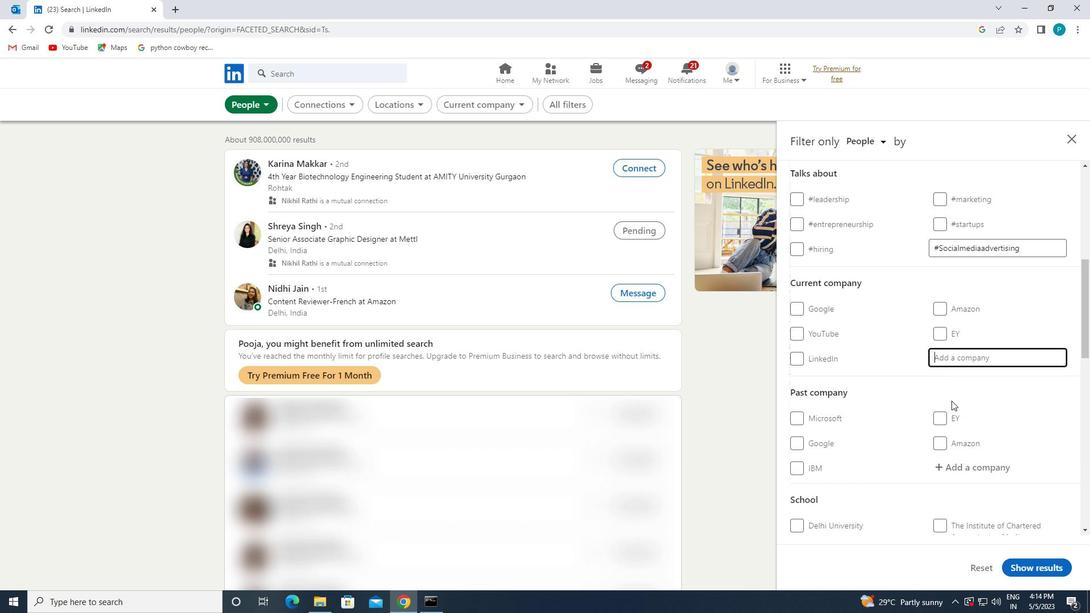 
Action: Mouse scrolled (951, 400) with delta (0, 0)
Screenshot: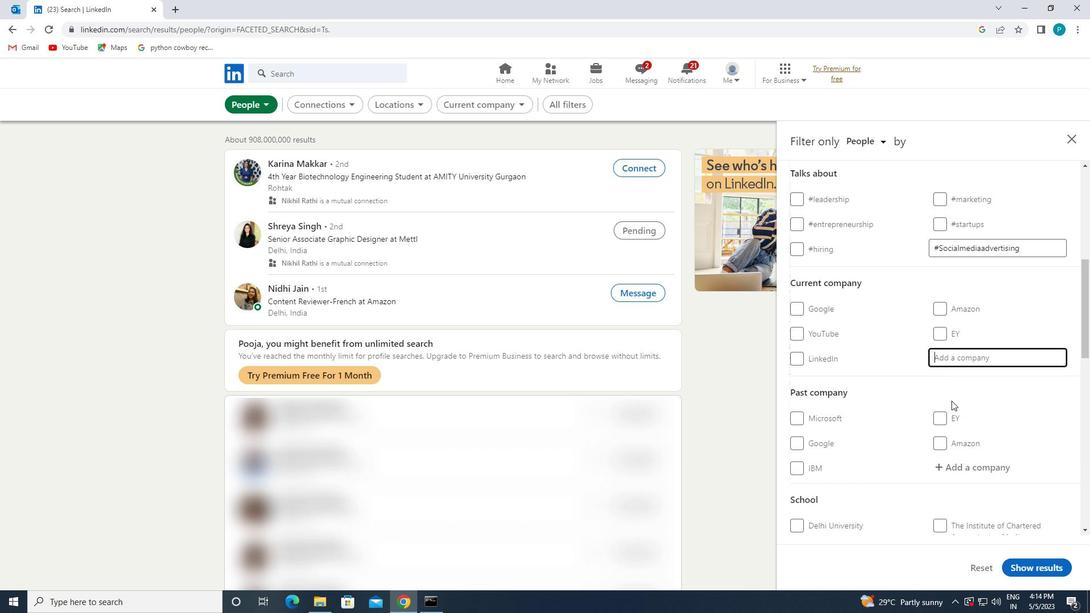 
Action: Mouse scrolled (951, 400) with delta (0, 0)
Screenshot: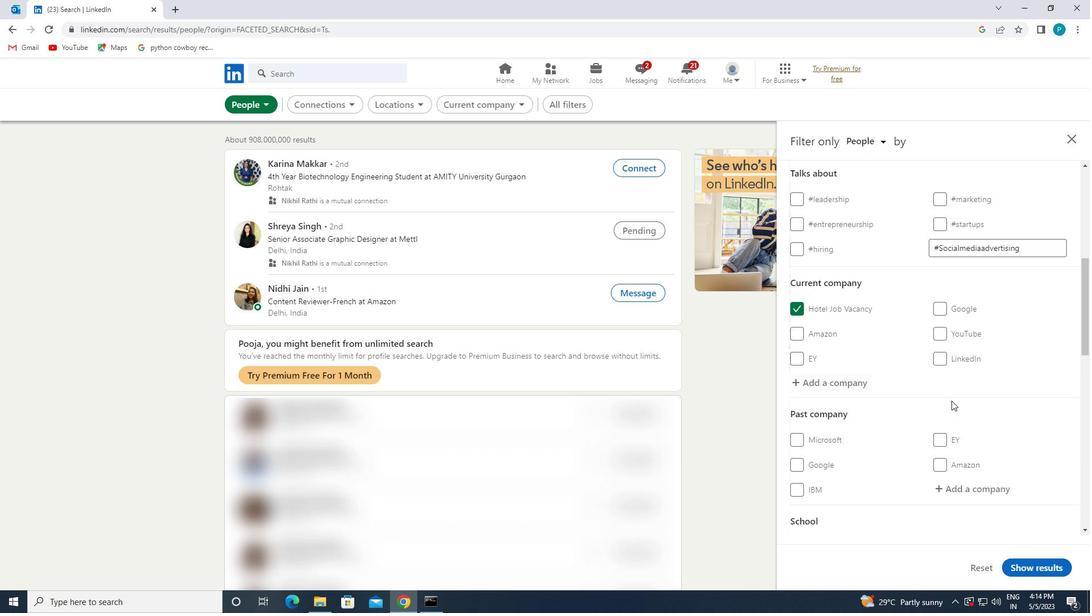 
Action: Mouse scrolled (951, 400) with delta (0, 0)
Screenshot: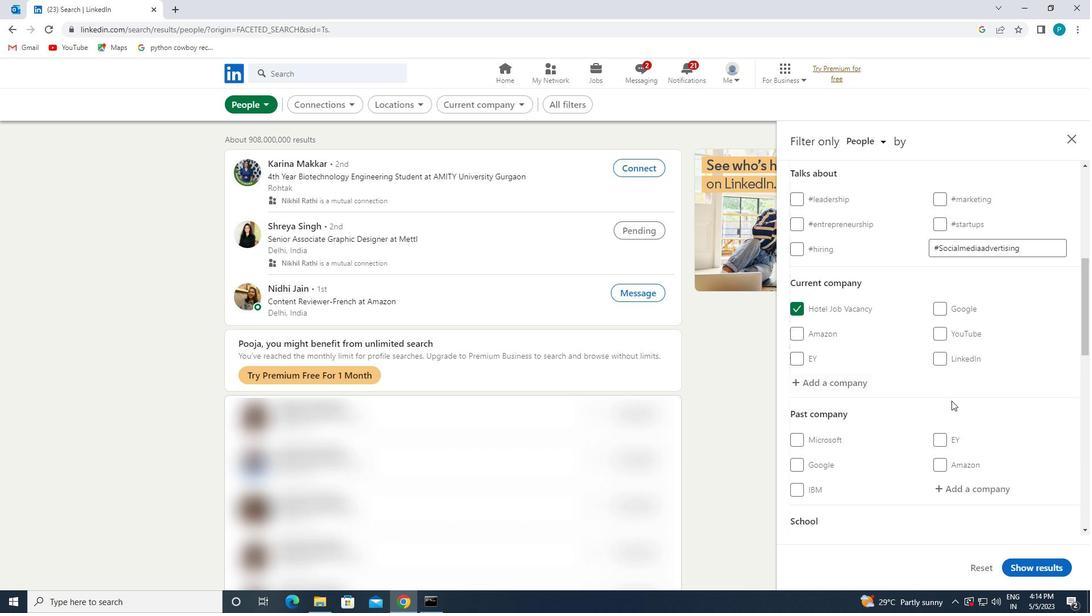 
Action: Mouse moved to (967, 433)
Screenshot: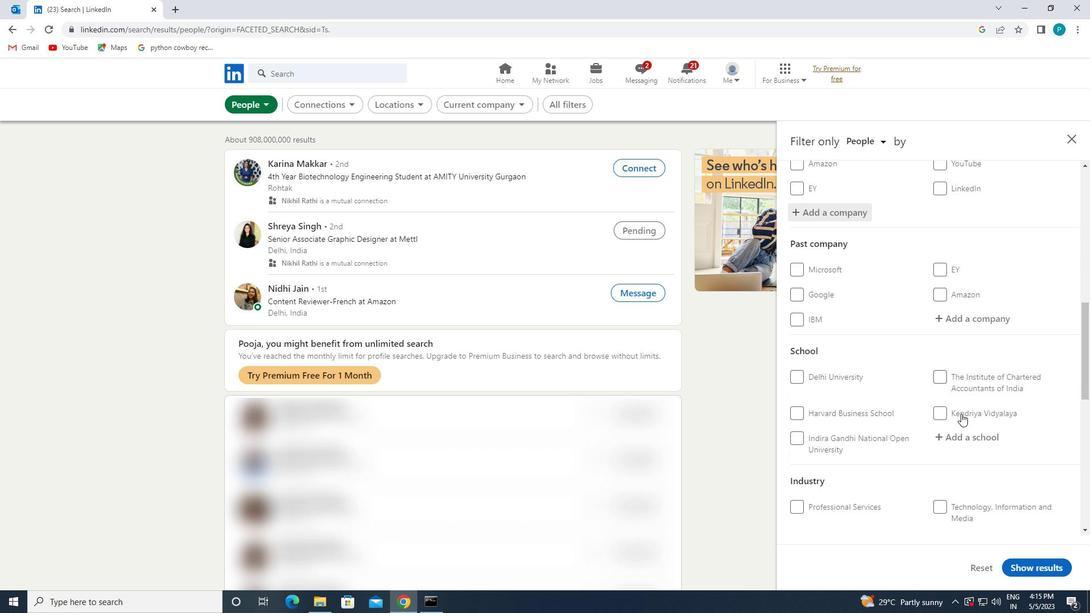 
Action: Mouse pressed left at (967, 433)
Screenshot: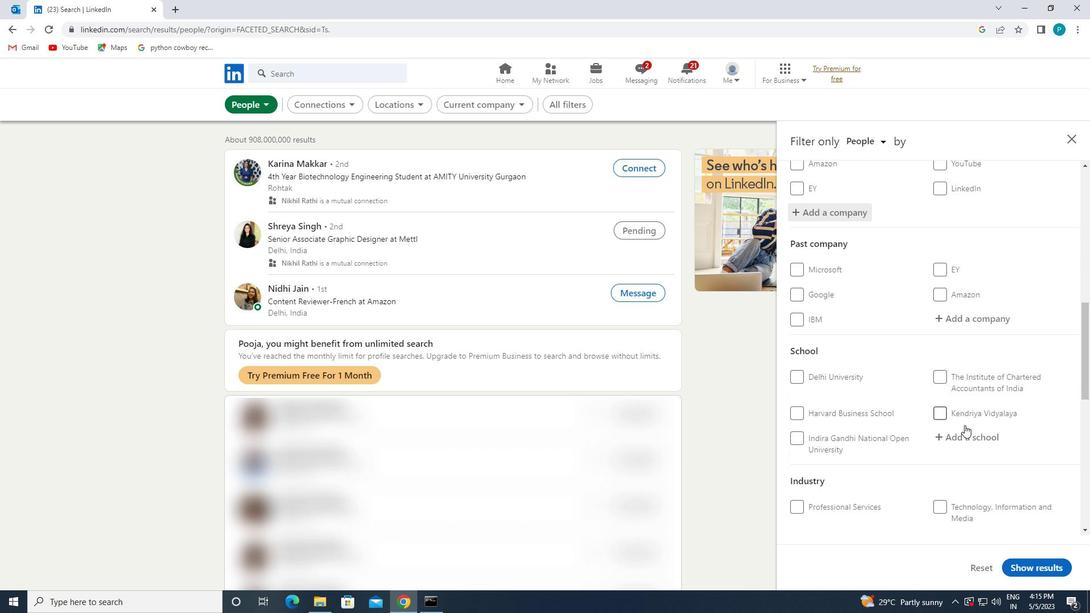 
Action: Key pressed <Key.caps_lock>S<Key.caps_lock>RI<Key.space><Key.caps_lock>P<Key.caps_lock>ADMAVATI
Screenshot: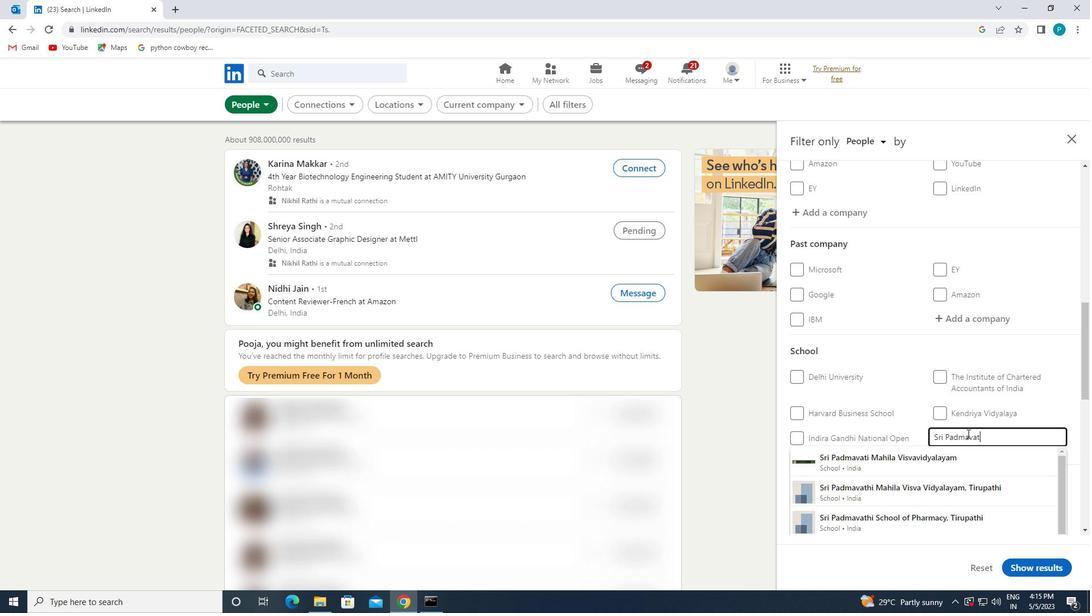 
Action: Mouse moved to (969, 451)
Screenshot: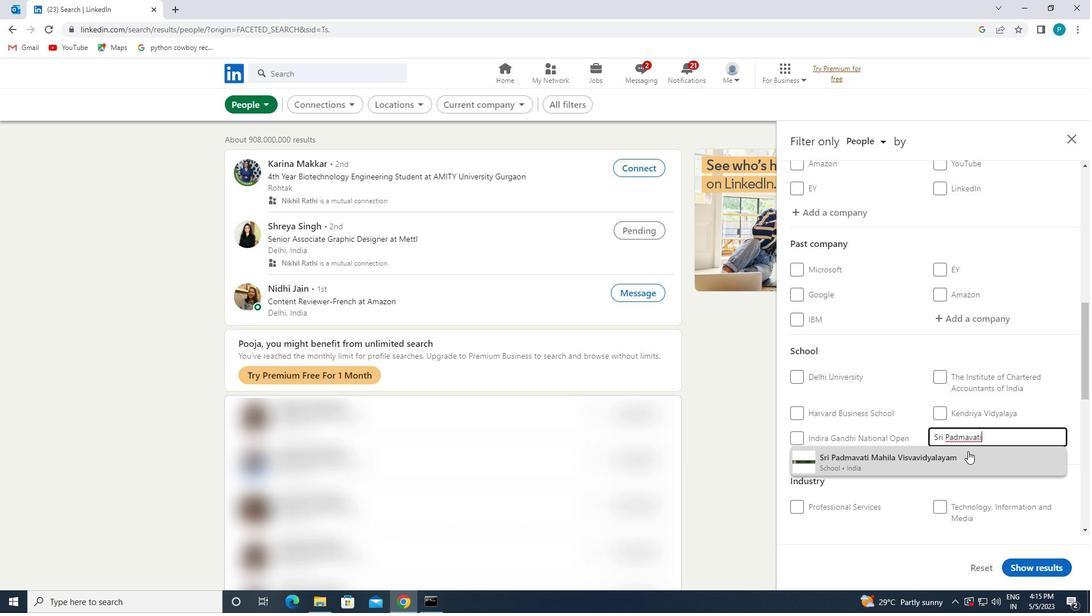
Action: Mouse pressed left at (969, 451)
Screenshot: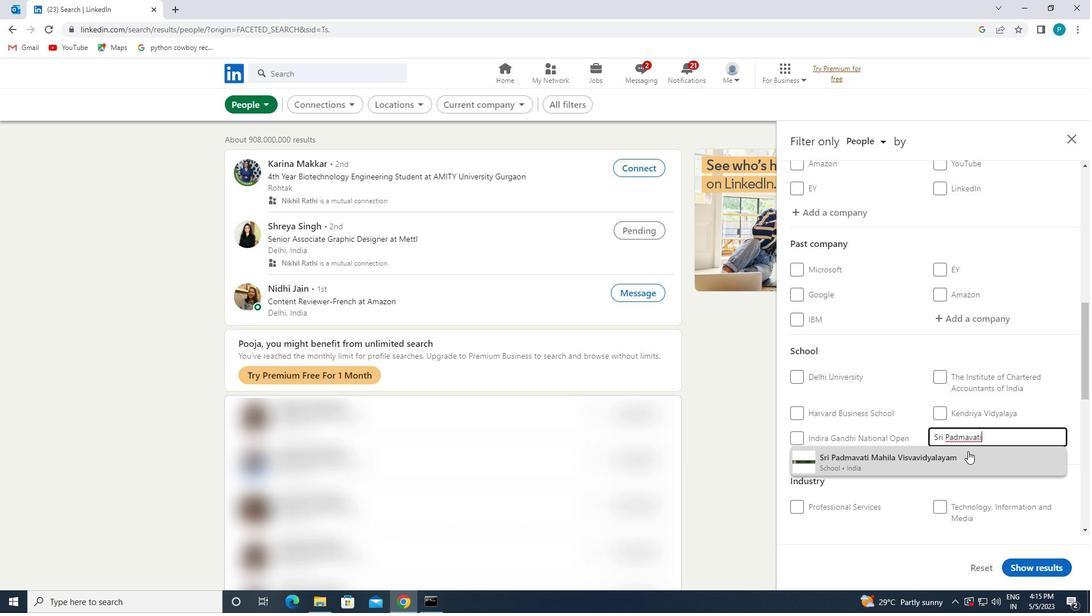 
Action: Mouse moved to (967, 452)
Screenshot: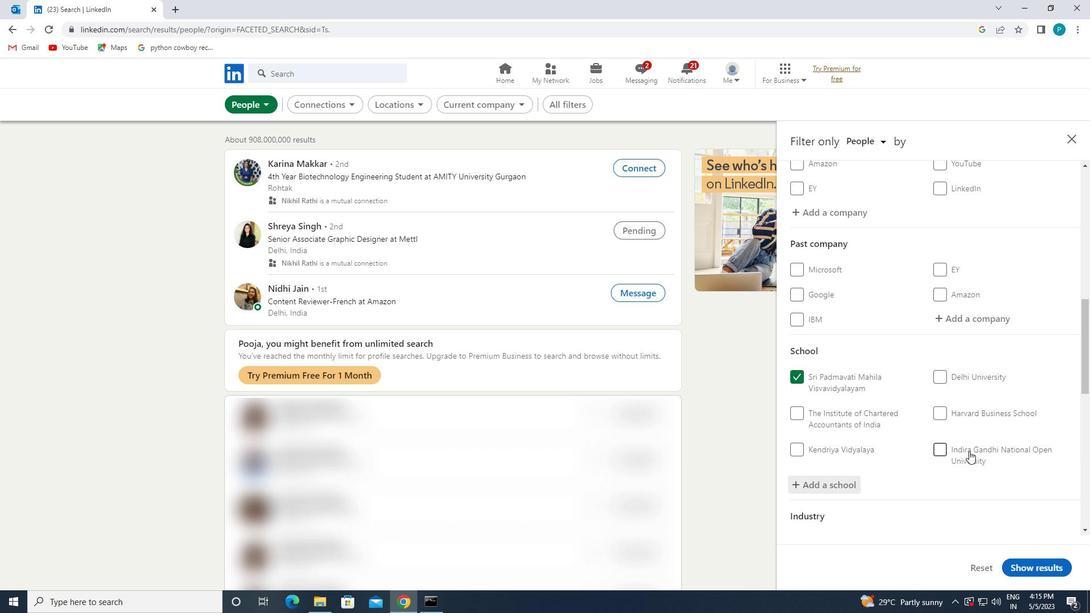
Action: Mouse scrolled (967, 451) with delta (0, 0)
Screenshot: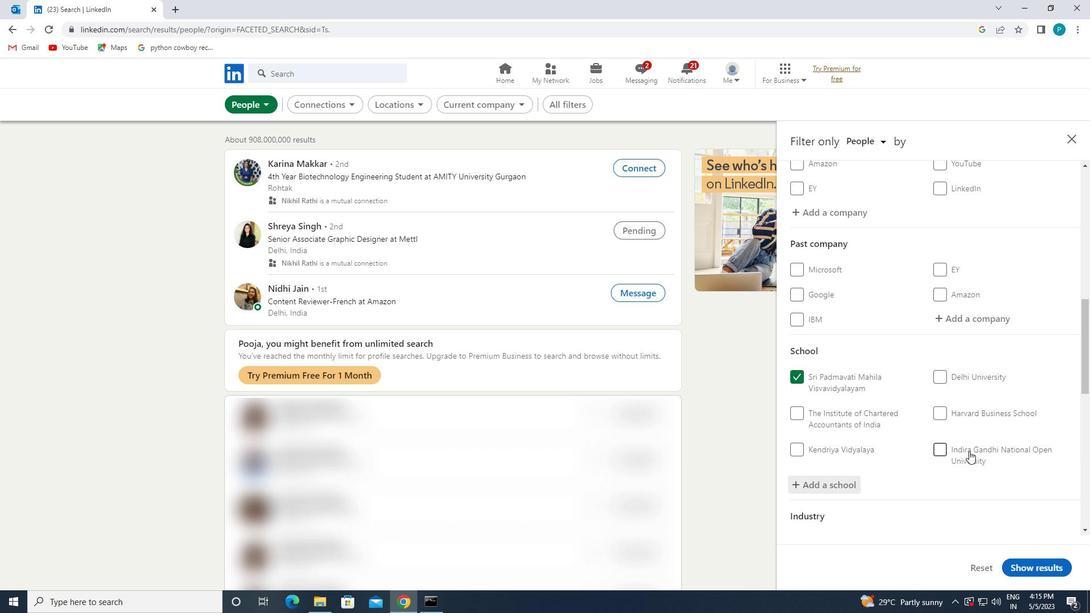 
Action: Mouse scrolled (967, 451) with delta (0, 0)
Screenshot: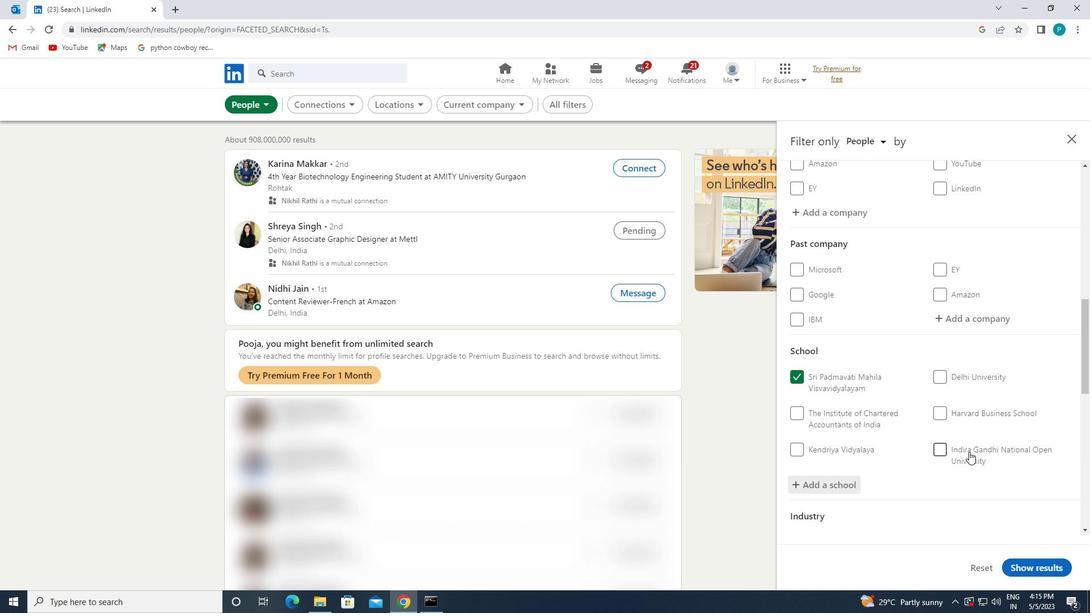 
Action: Mouse scrolled (967, 451) with delta (0, 0)
Screenshot: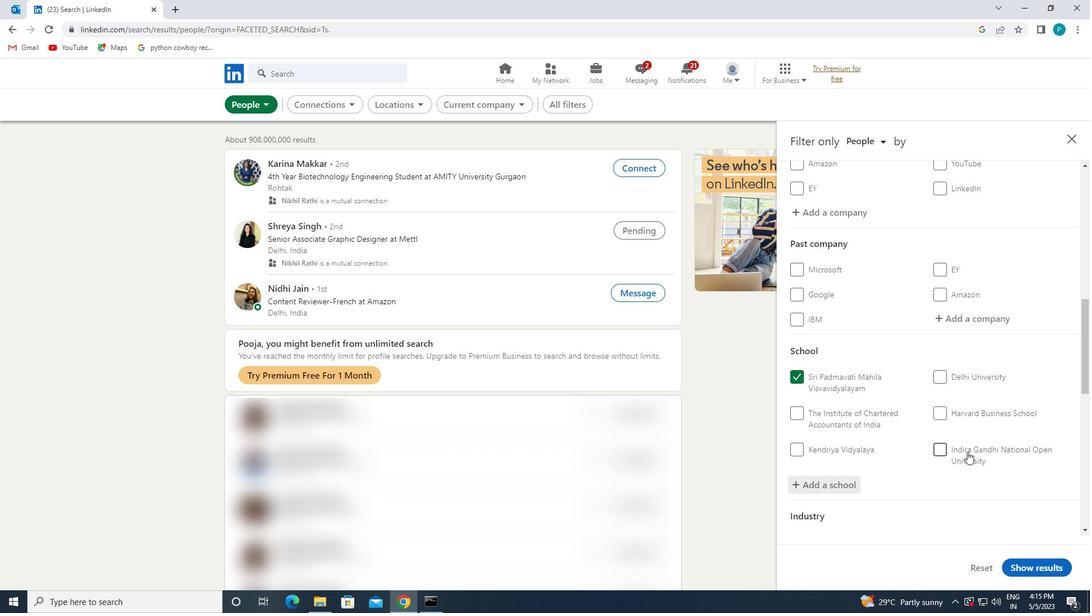 
Action: Mouse moved to (966, 452)
Screenshot: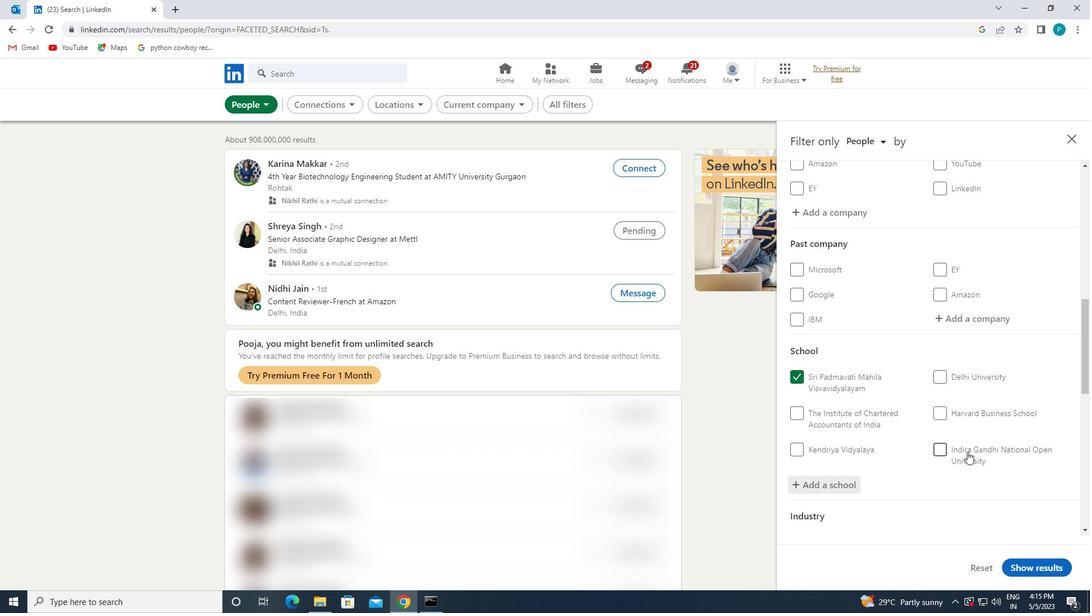 
Action: Mouse scrolled (966, 451) with delta (0, 0)
Screenshot: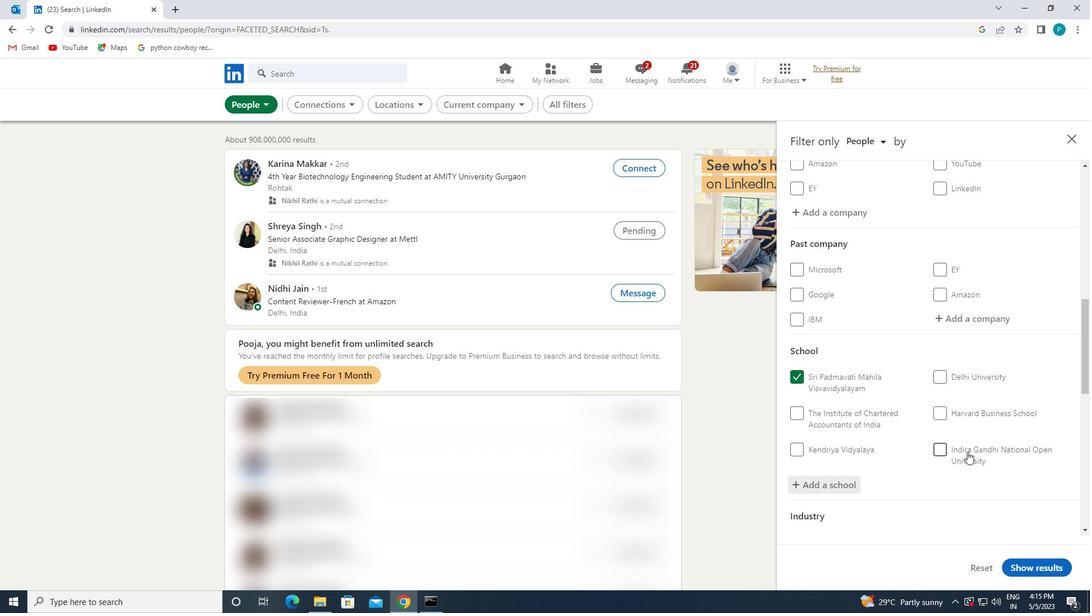 
Action: Mouse moved to (958, 380)
Screenshot: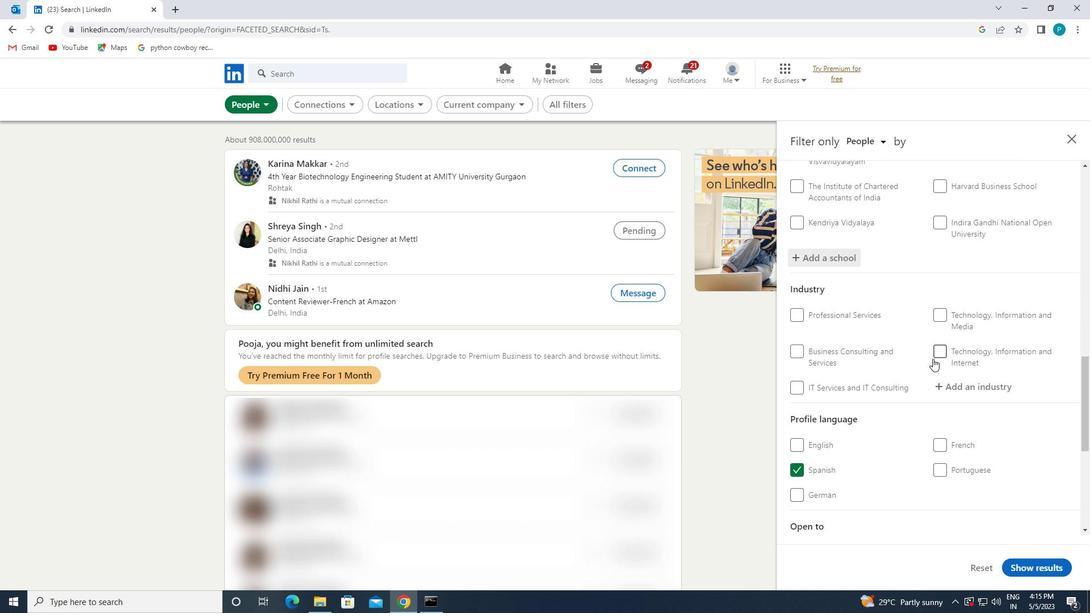 
Action: Mouse pressed left at (958, 380)
Screenshot: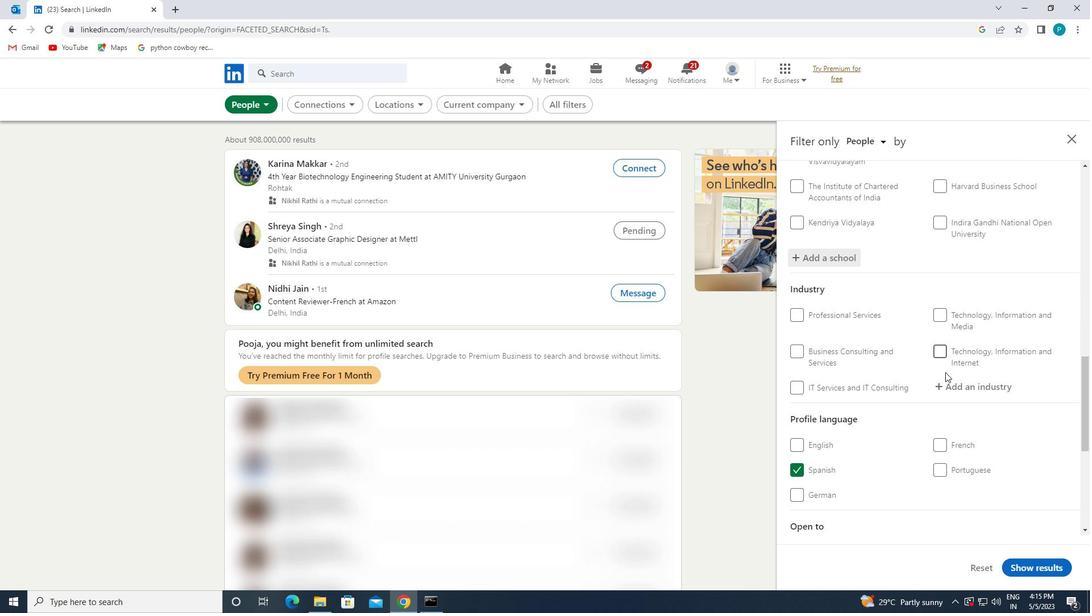 
Action: Key pressed <Key.caps_lock>C<Key.caps_lock>ONSTRUCTION
Screenshot: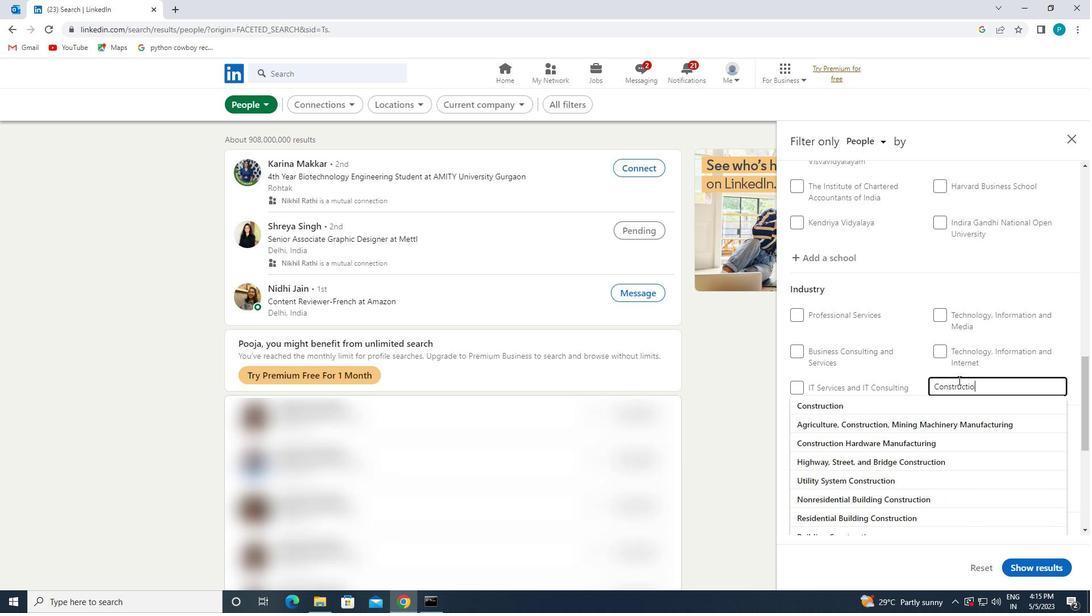 
Action: Mouse moved to (952, 406)
Screenshot: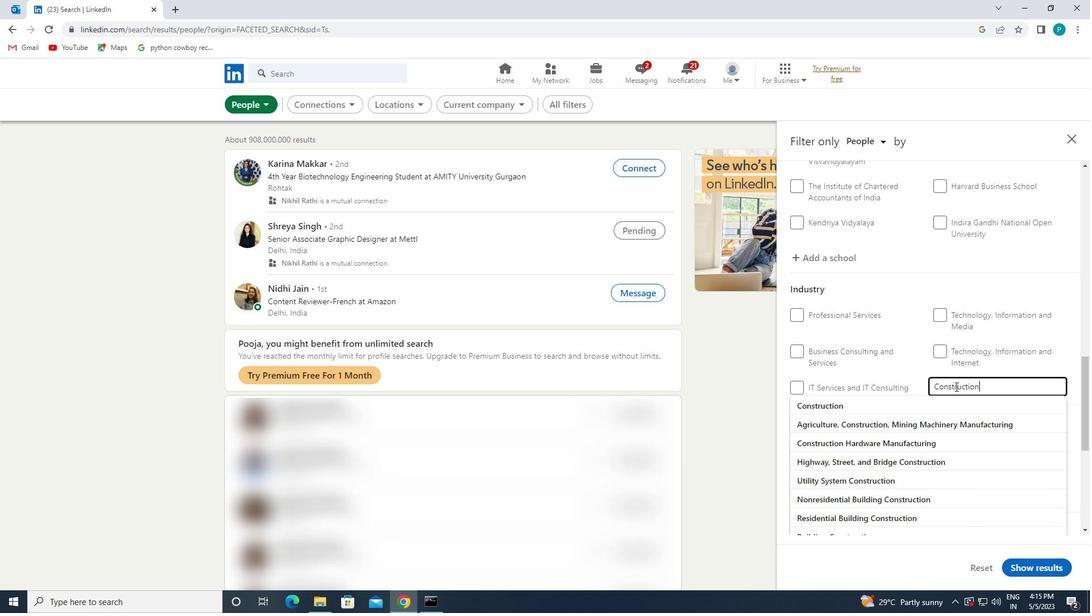 
Action: Mouse pressed left at (952, 406)
Screenshot: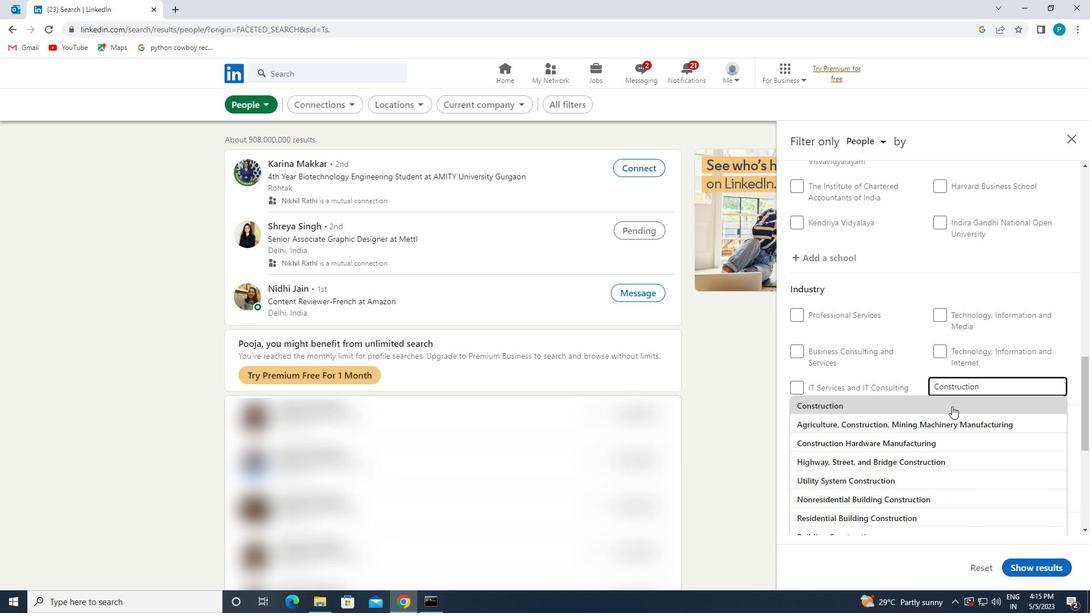
Action: Mouse scrolled (952, 406) with delta (0, 0)
Screenshot: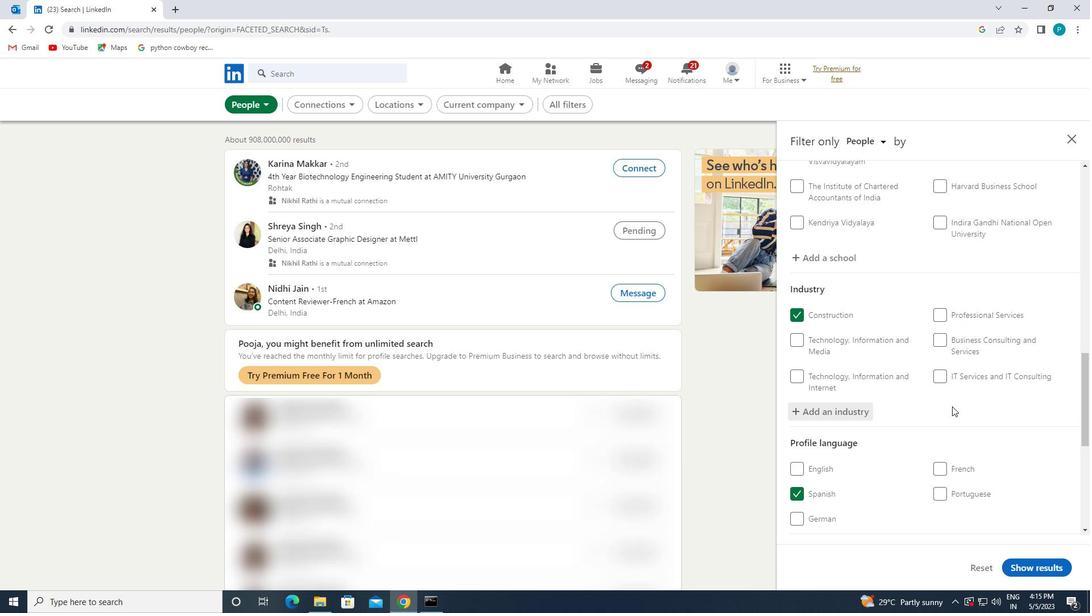 
Action: Mouse scrolled (952, 406) with delta (0, 0)
Screenshot: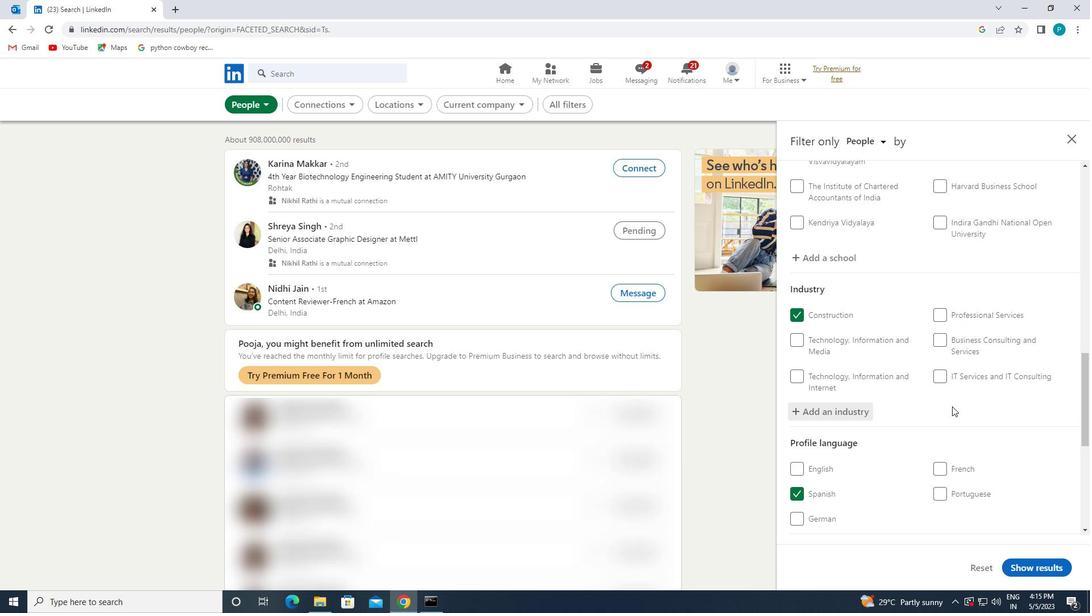 
Action: Mouse scrolled (952, 406) with delta (0, 0)
Screenshot: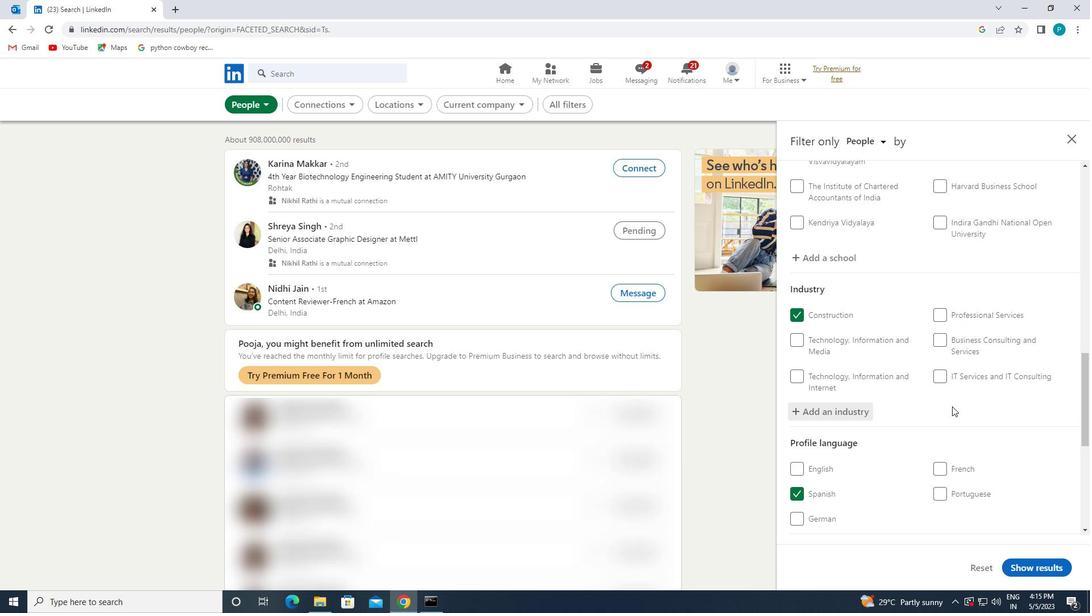 
Action: Mouse scrolled (952, 406) with delta (0, 0)
Screenshot: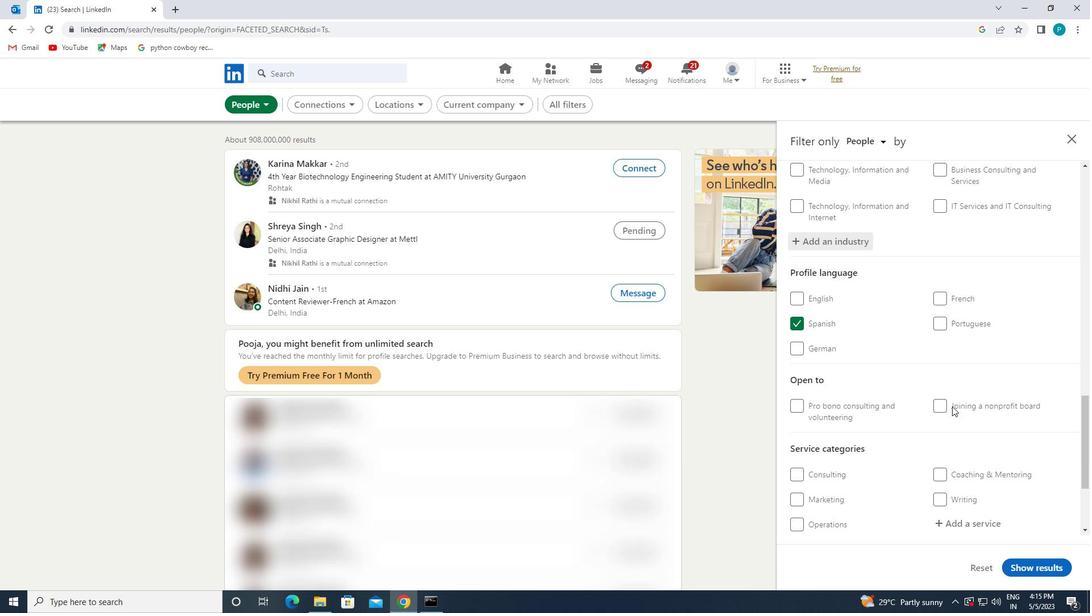 
Action: Mouse scrolled (952, 406) with delta (0, 0)
Screenshot: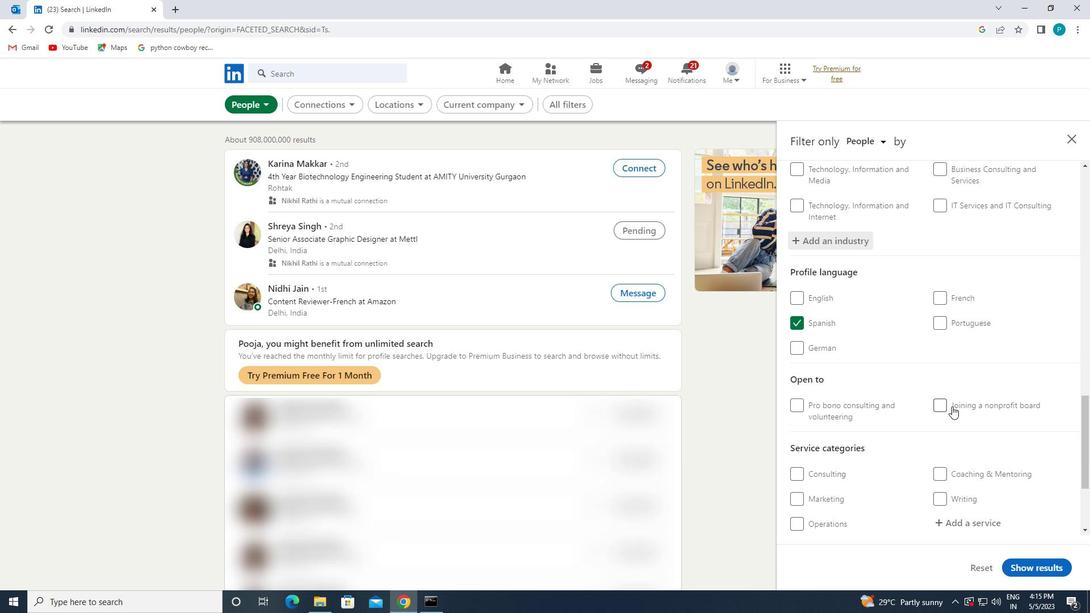 
Action: Mouse pressed left at (952, 406)
Screenshot: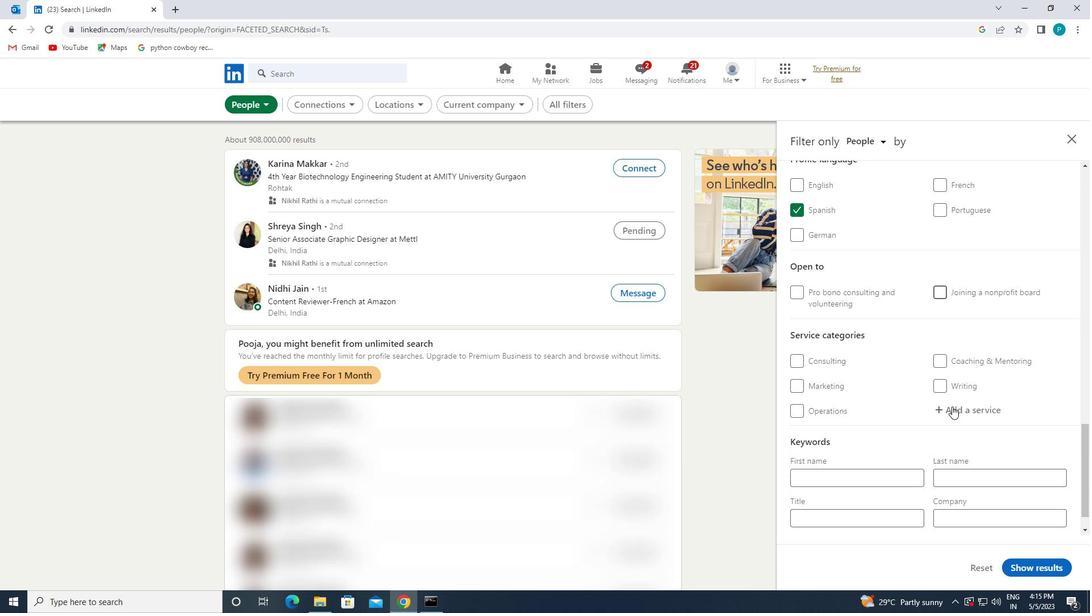 
Action: Key pressed <Key.caps_lock>O<Key.caps_lock>UTSOURCING
Screenshot: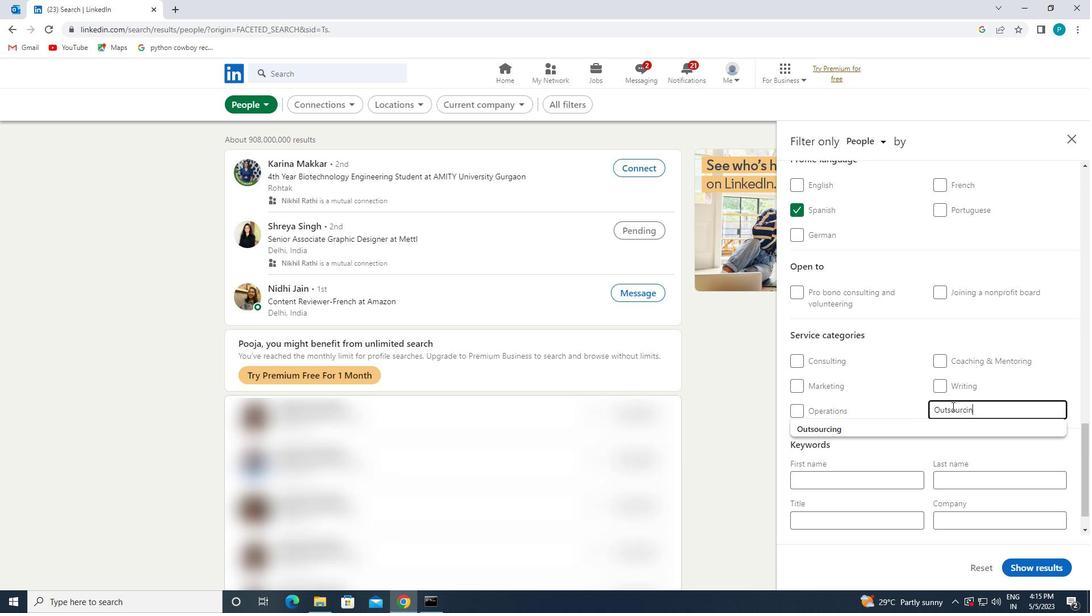 
Action: Mouse moved to (970, 422)
Screenshot: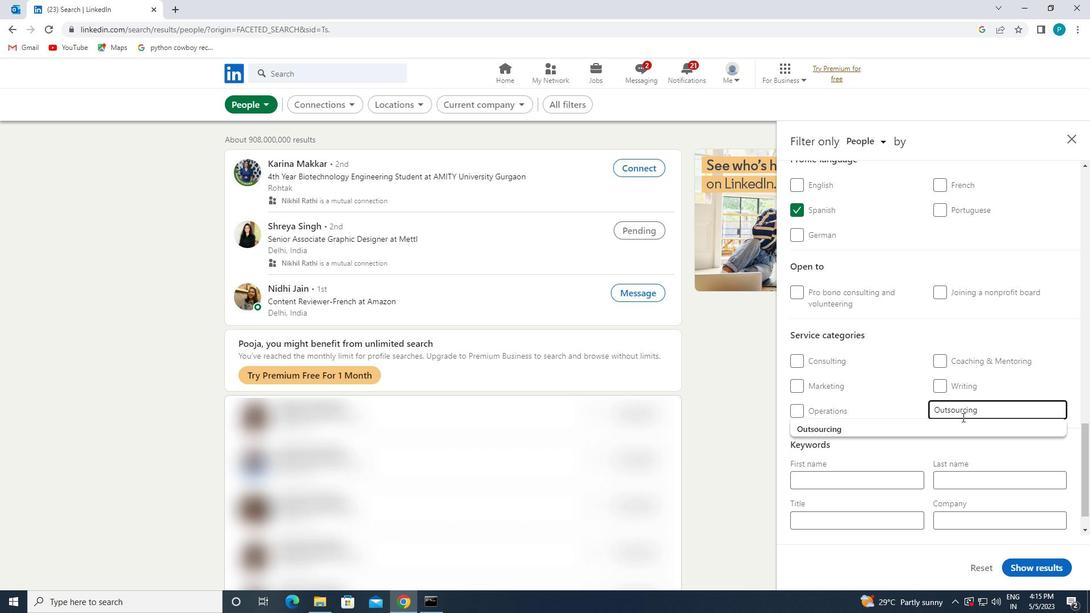 
Action: Mouse pressed left at (970, 422)
Screenshot: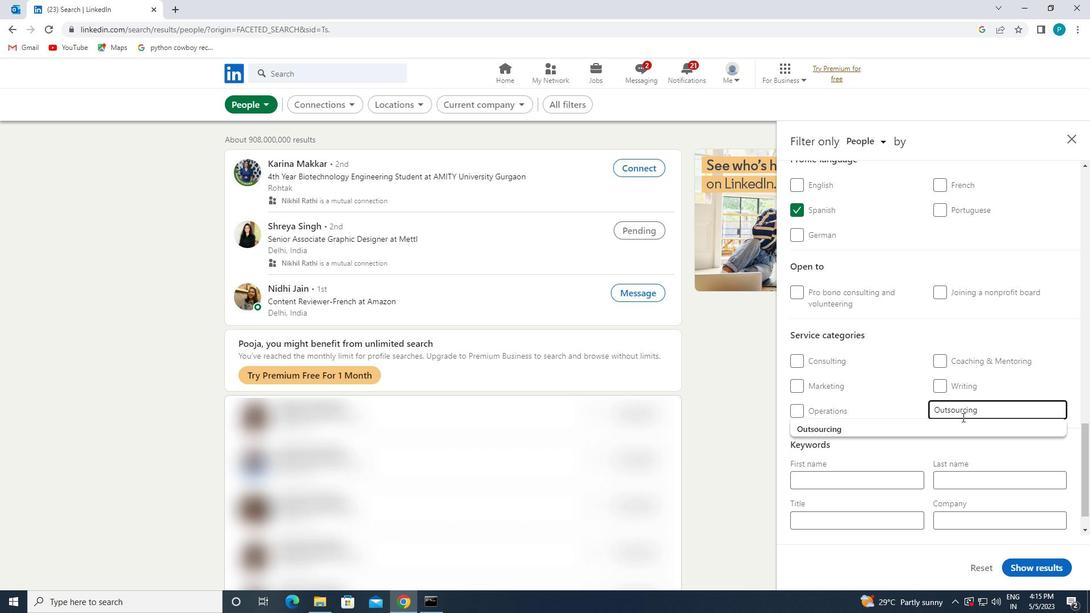 
Action: Mouse moved to (914, 414)
Screenshot: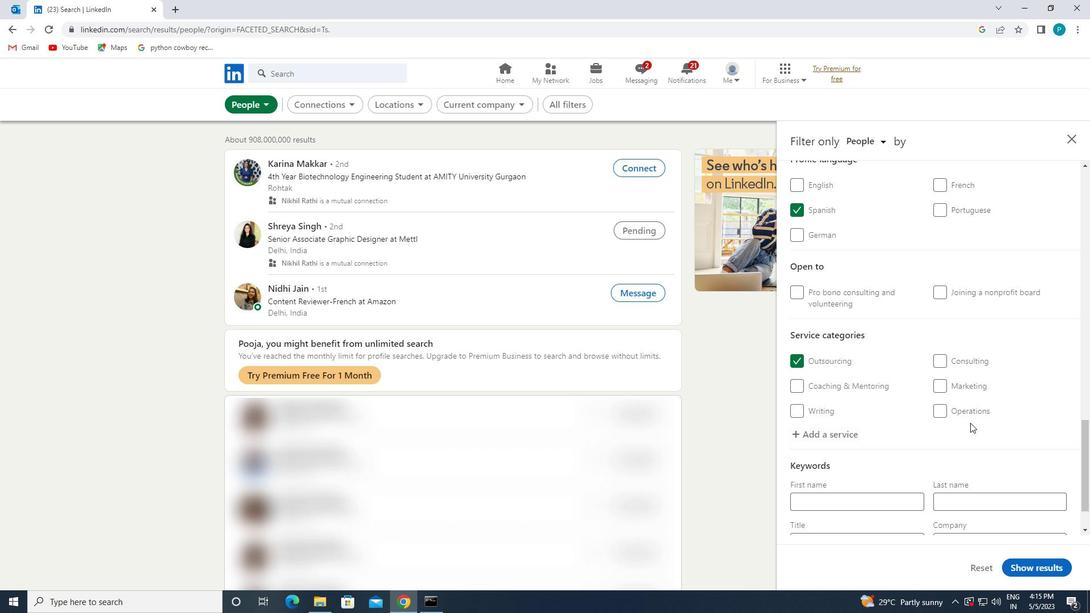 
Action: Mouse scrolled (914, 413) with delta (0, 0)
Screenshot: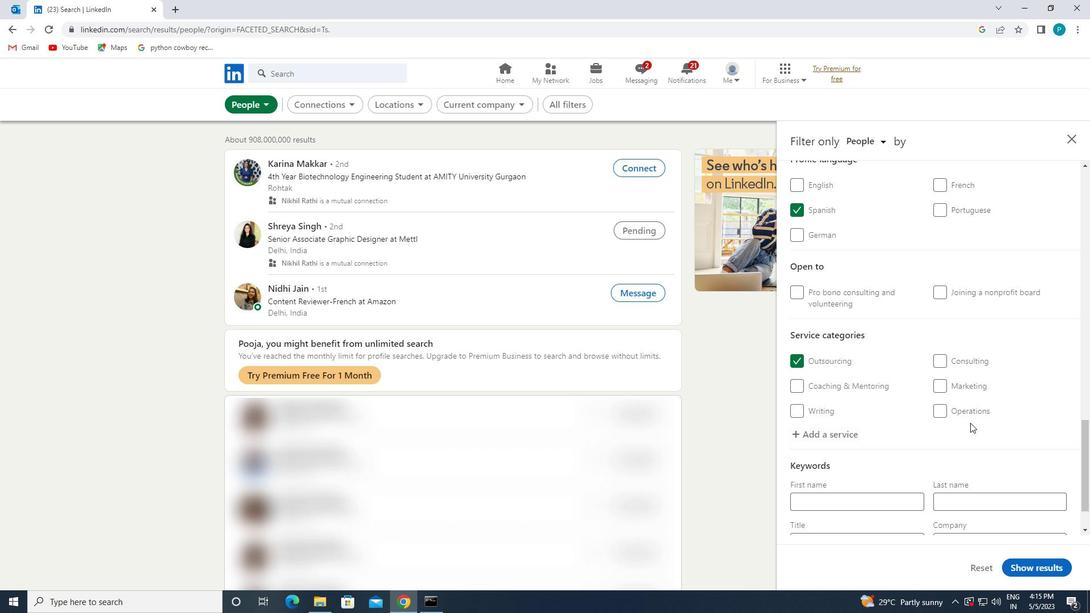 
Action: Mouse moved to (910, 412)
Screenshot: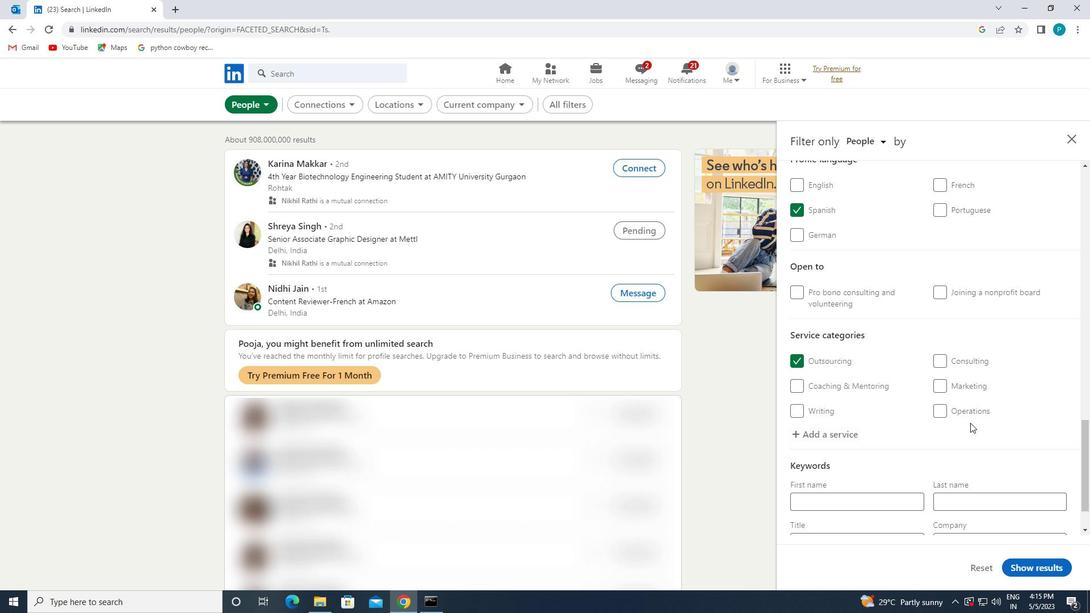 
Action: Mouse scrolled (910, 412) with delta (0, 0)
Screenshot: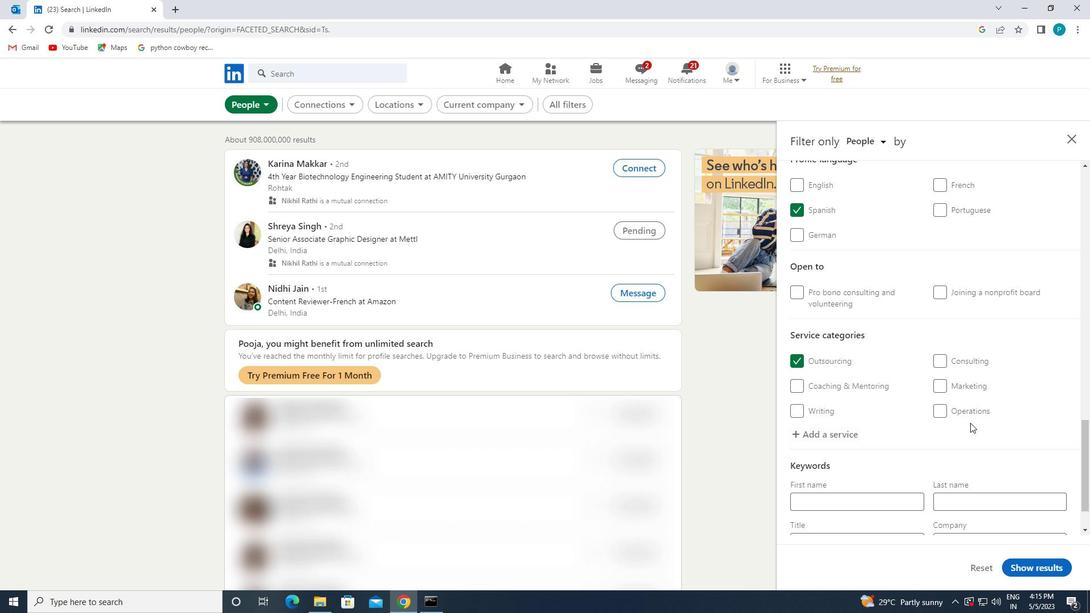 
Action: Mouse moved to (910, 412)
Screenshot: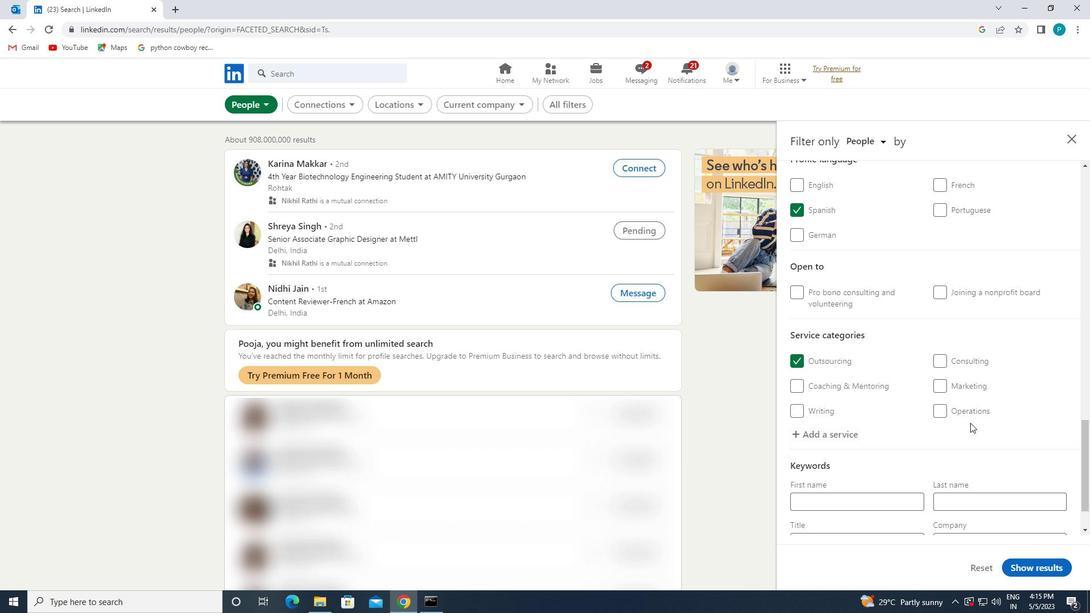 
Action: Mouse scrolled (910, 412) with delta (0, 0)
Screenshot: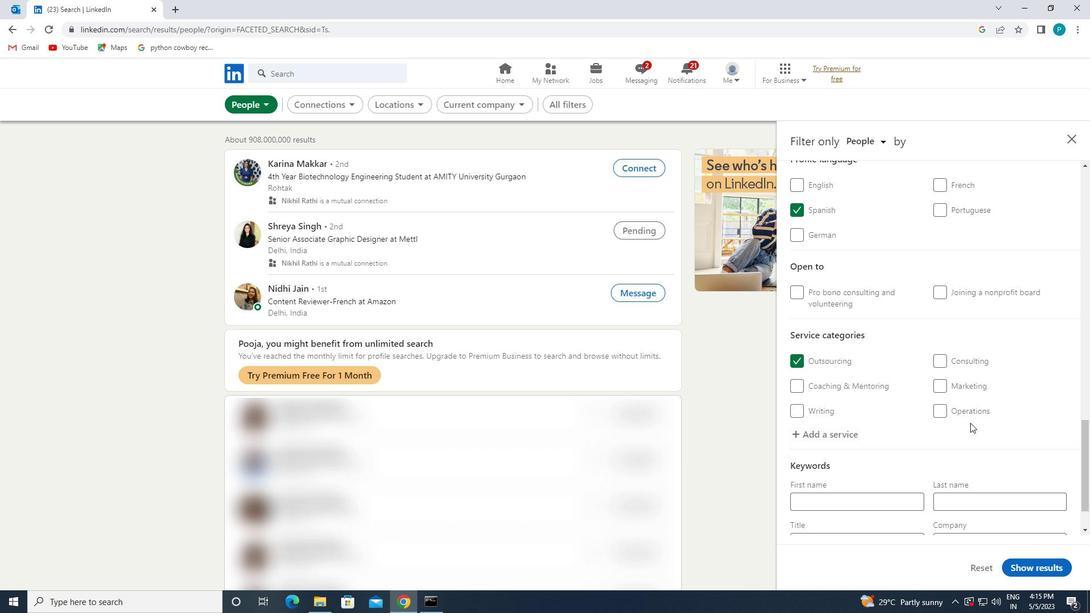 
Action: Mouse moved to (867, 483)
Screenshot: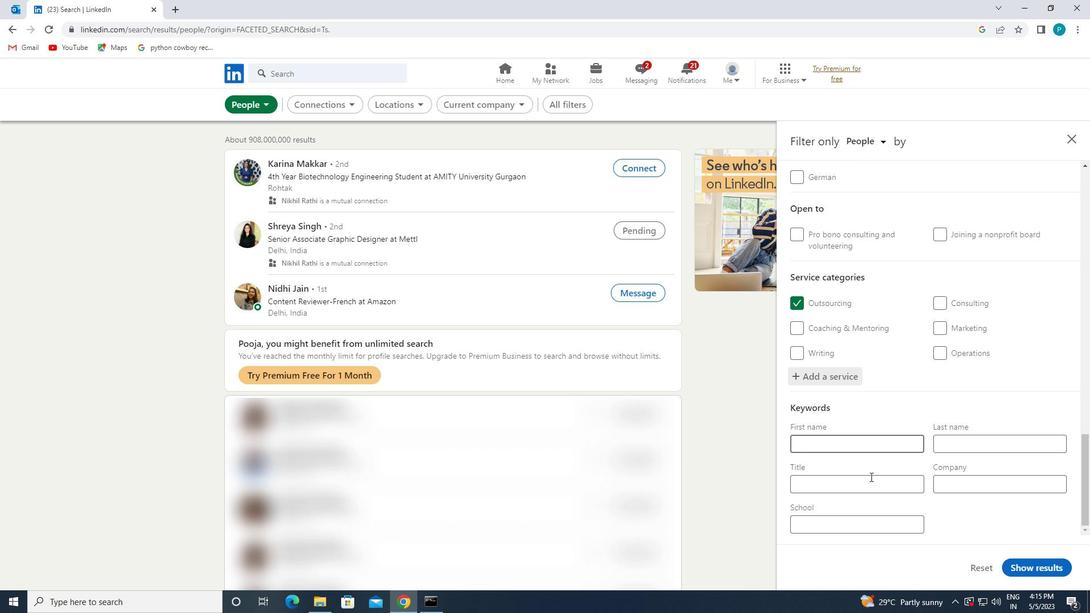 
Action: Mouse pressed left at (867, 483)
Screenshot: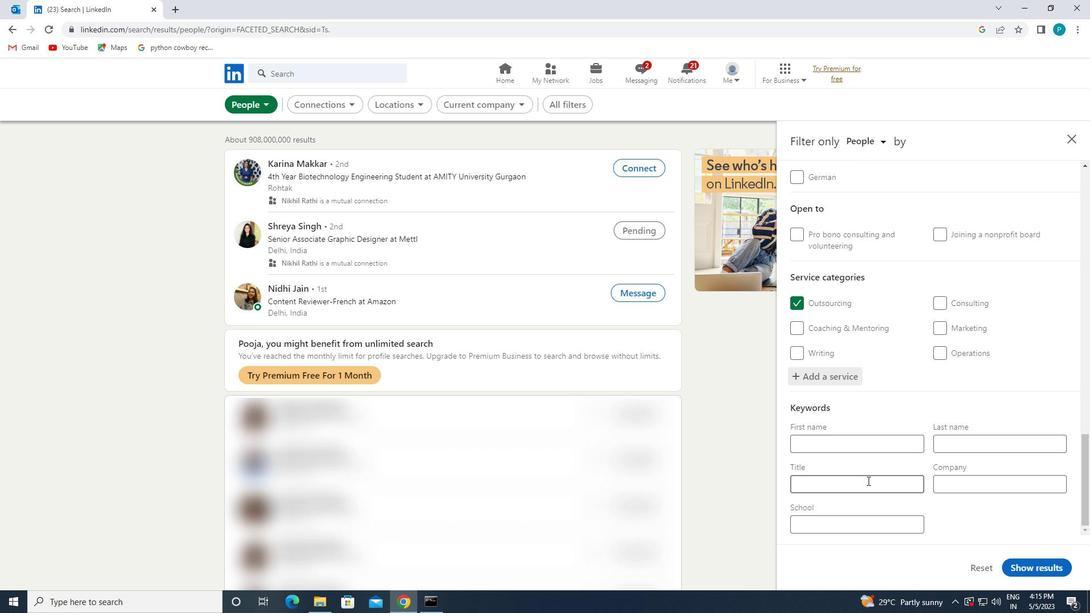 
Action: Mouse moved to (867, 483)
Screenshot: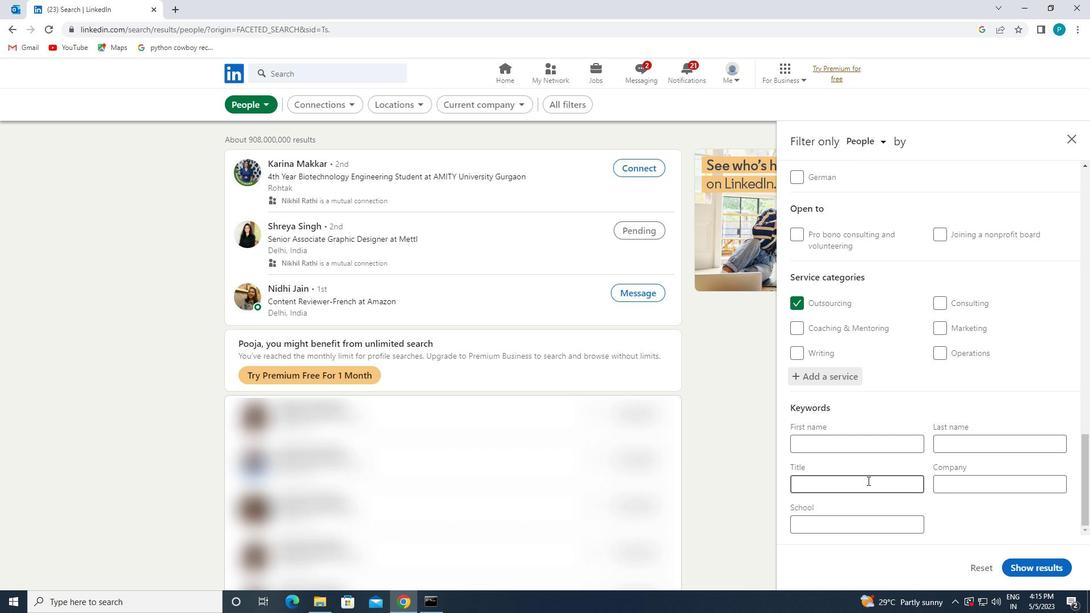 
Action: Key pressed <Key.caps_lock>C<Key.caps_lock>LOUD<Key.space><Key.caps_lock>A<Key.caps_lock>RCHTECT
Screenshot: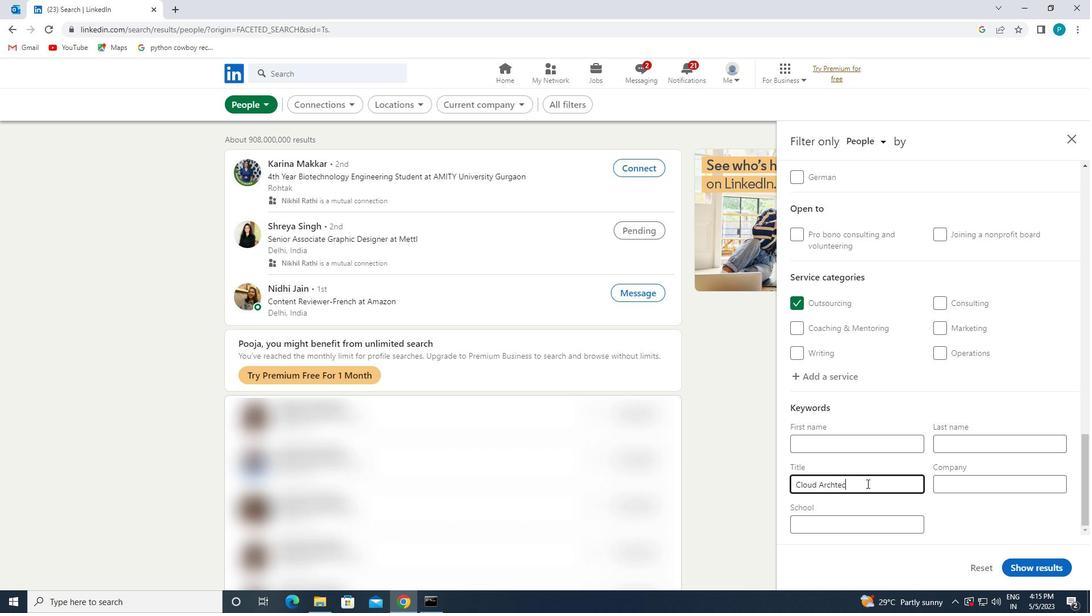 
Action: Mouse moved to (833, 487)
Screenshot: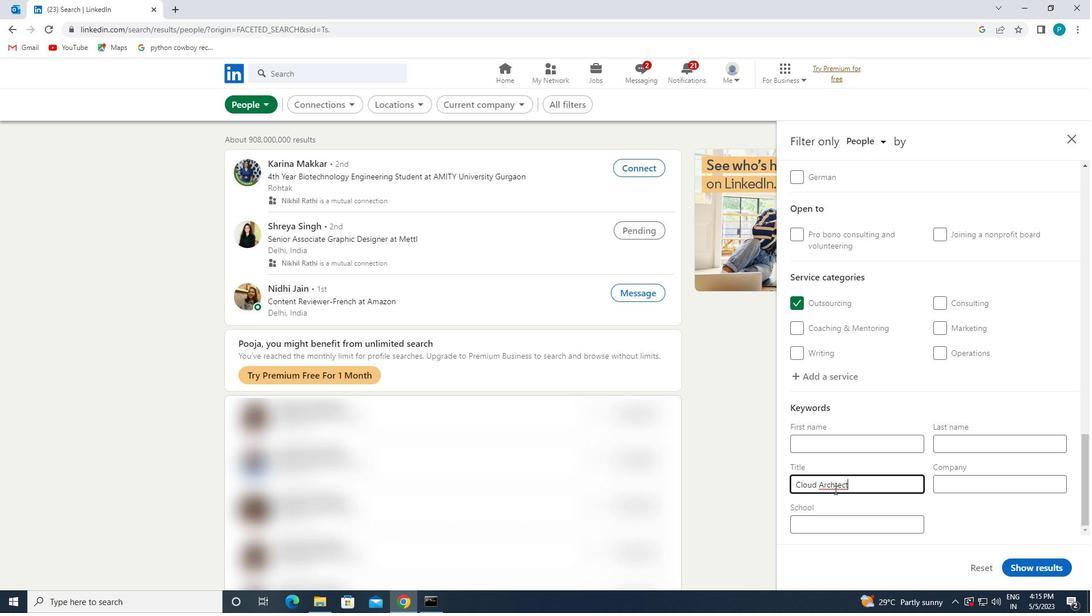 
Action: Mouse pressed left at (833, 487)
Screenshot: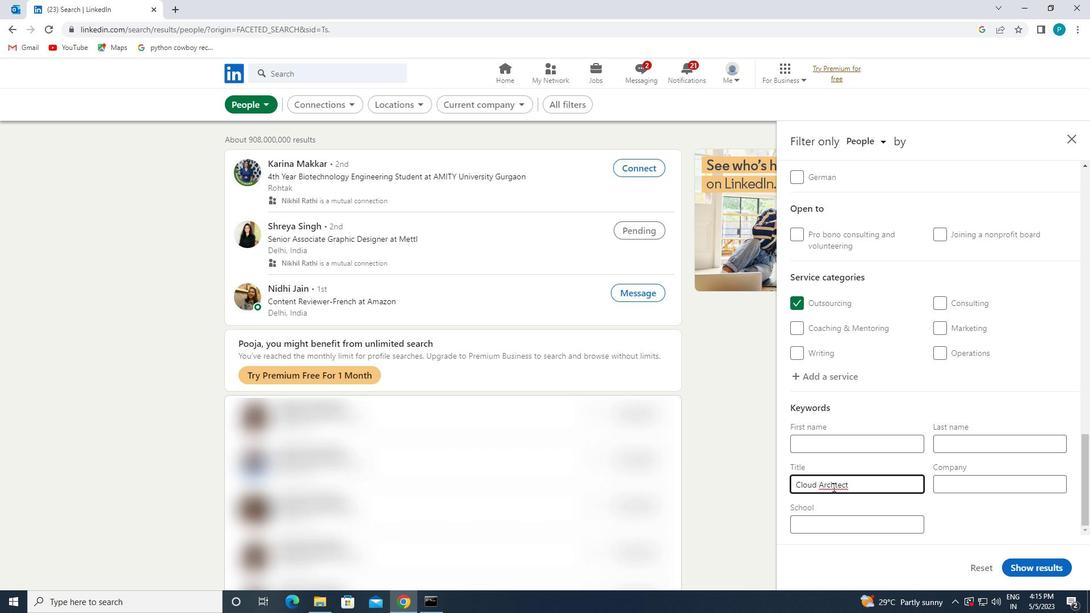 
Action: Key pressed I
Screenshot: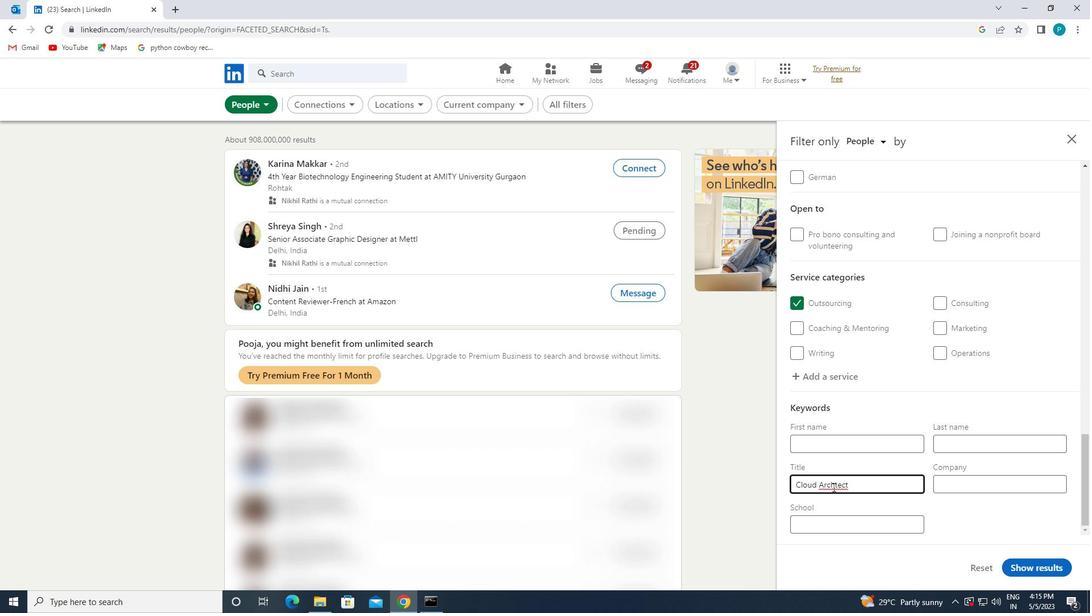 
Action: Mouse moved to (1042, 561)
Screenshot: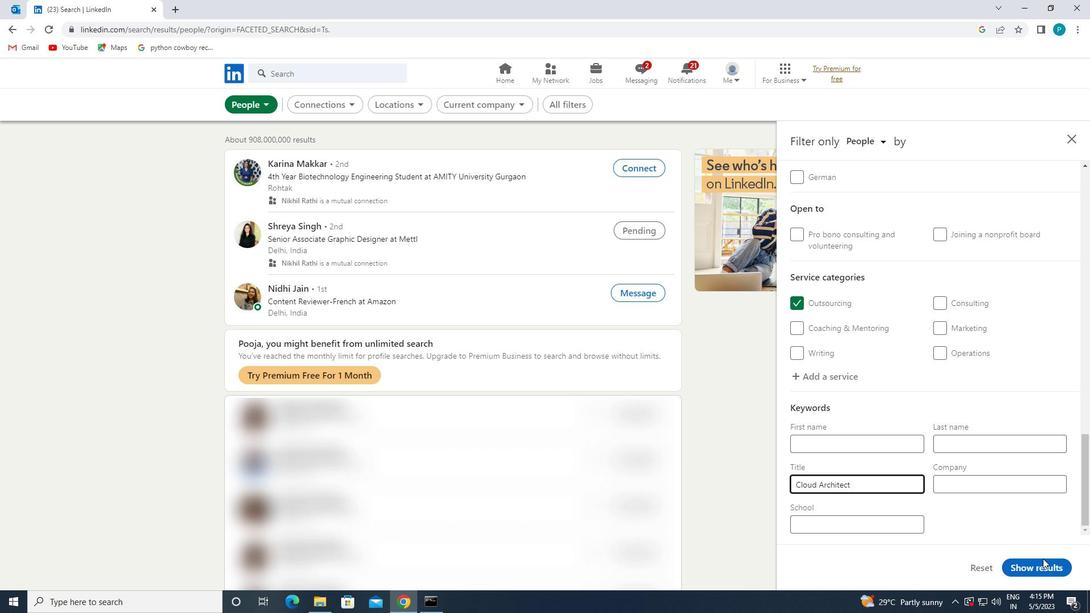 
Action: Mouse pressed left at (1042, 561)
Screenshot: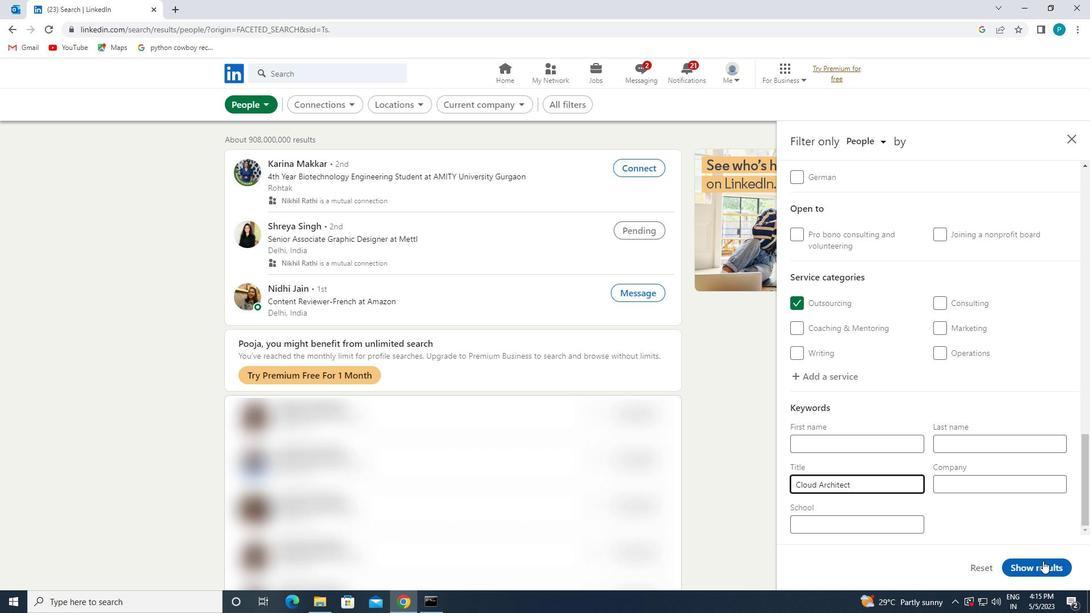 
